 Task: For heading  Tahoma with underline.  font size for heading20,  'Change the font style of data to'Arial.  and font size to 12,  Change the alignment of both headline & data to Align left.  In the sheet   Dynamic Sales book
Action: Mouse moved to (58, 97)
Screenshot: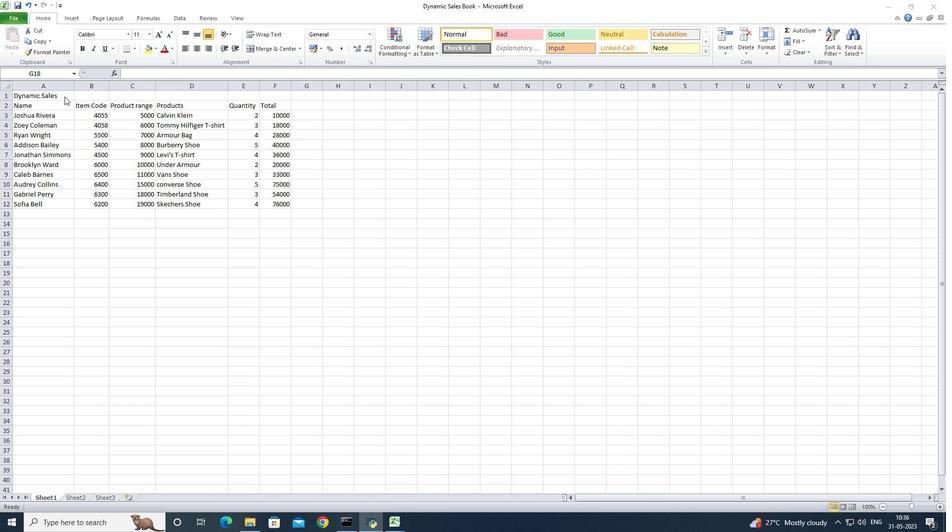
Action: Mouse pressed left at (58, 97)
Screenshot: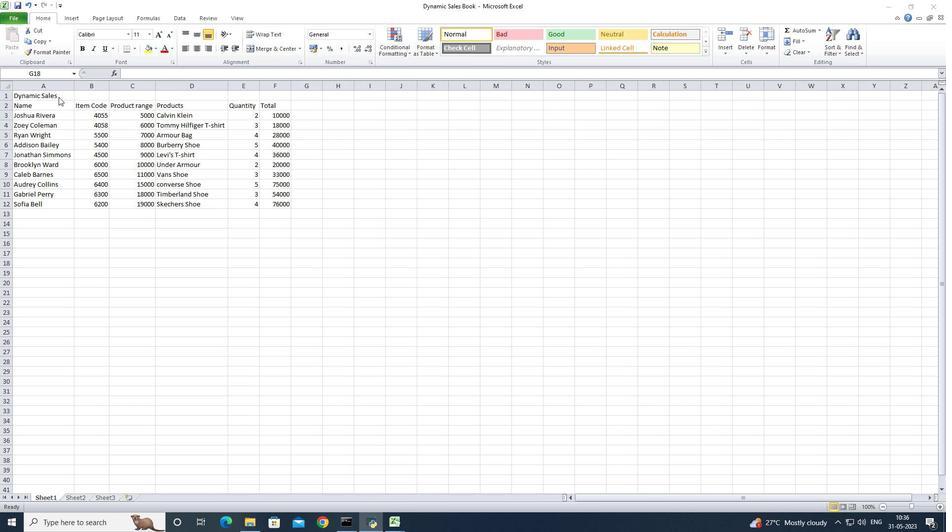 
Action: Mouse pressed left at (58, 97)
Screenshot: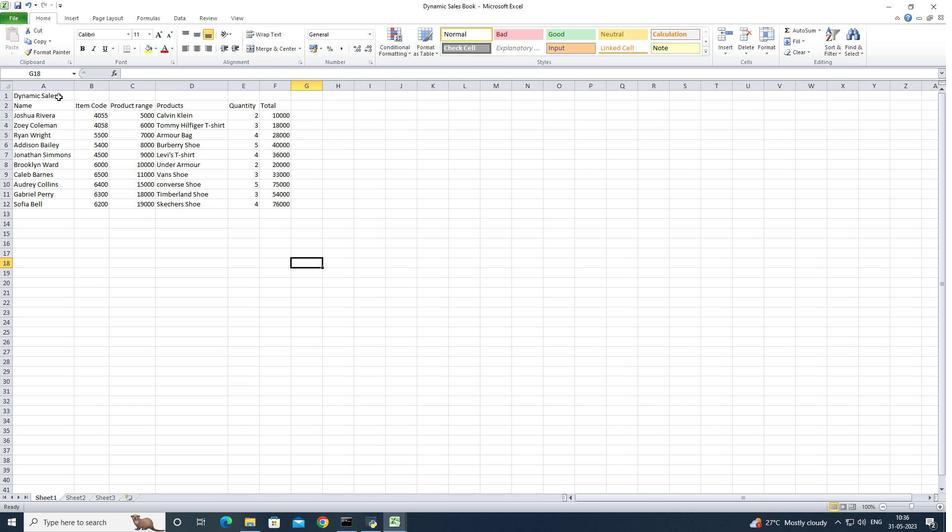 
Action: Mouse moved to (129, 32)
Screenshot: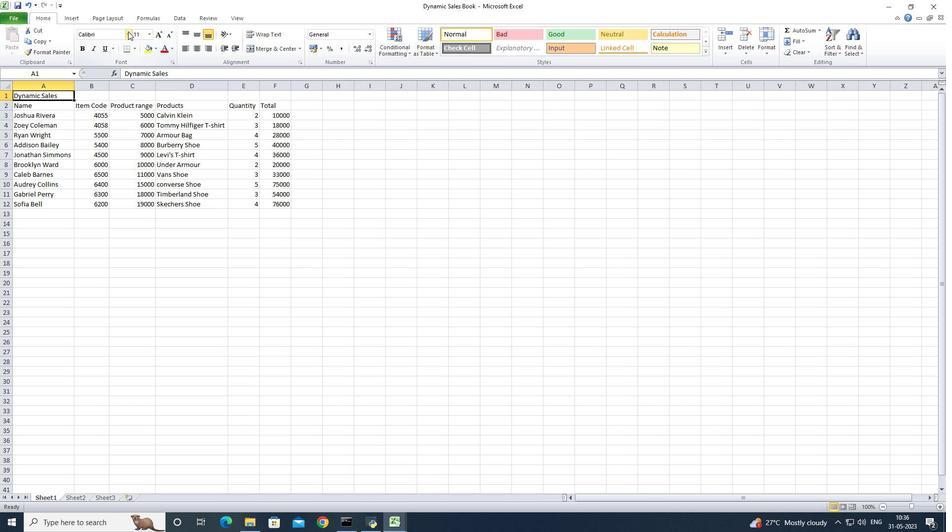 
Action: Mouse pressed left at (129, 32)
Screenshot: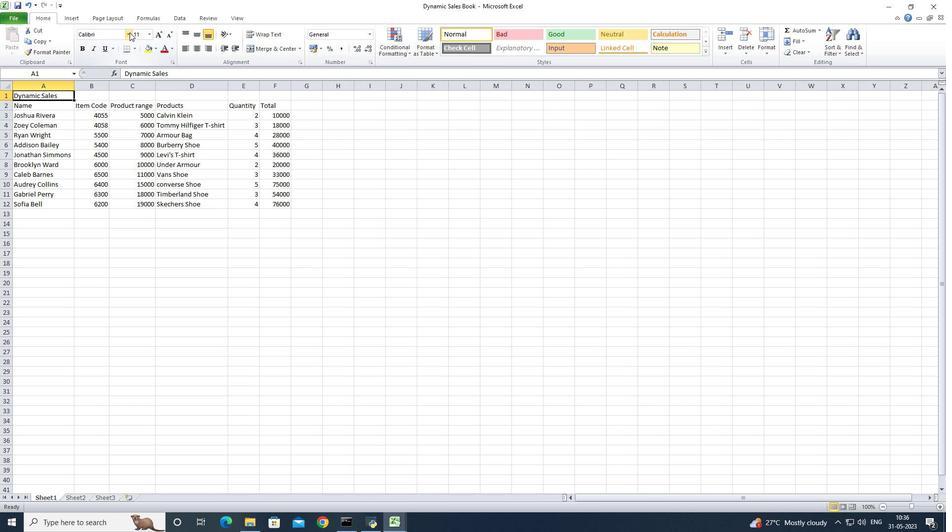 
Action: Mouse moved to (121, 132)
Screenshot: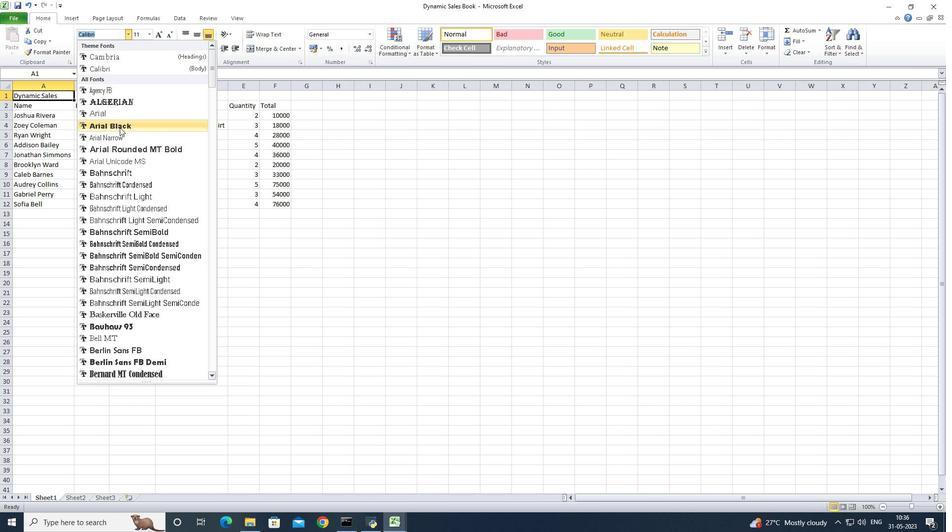 
Action: Mouse scrolled (121, 132) with delta (0, 0)
Screenshot: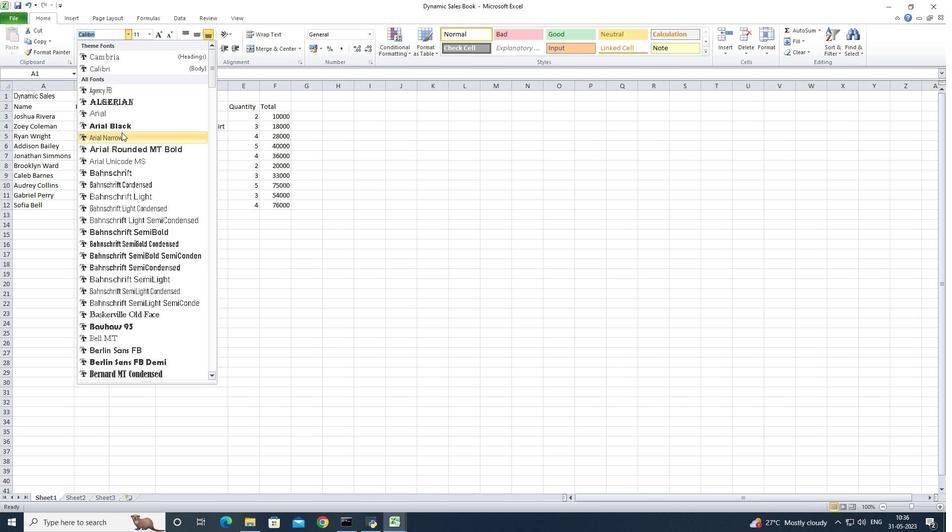 
Action: Mouse scrolled (121, 132) with delta (0, 0)
Screenshot: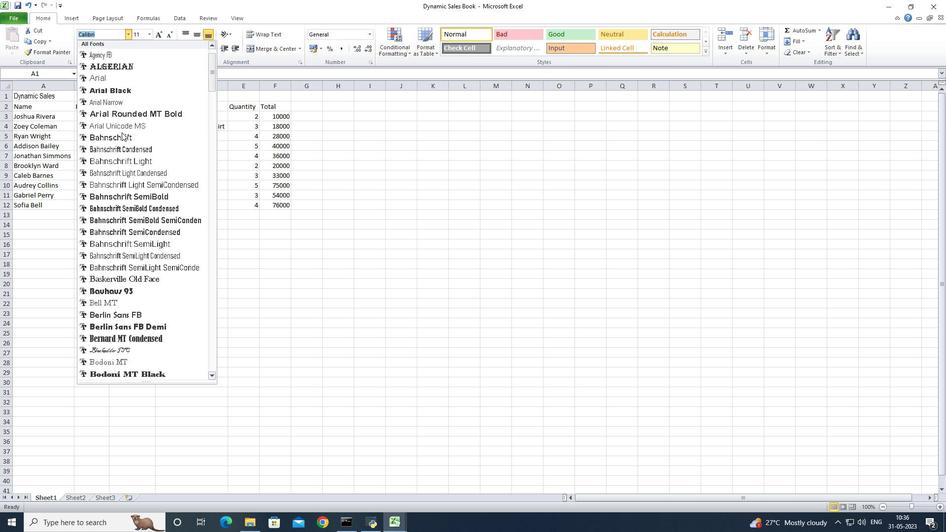 
Action: Mouse scrolled (121, 132) with delta (0, 0)
Screenshot: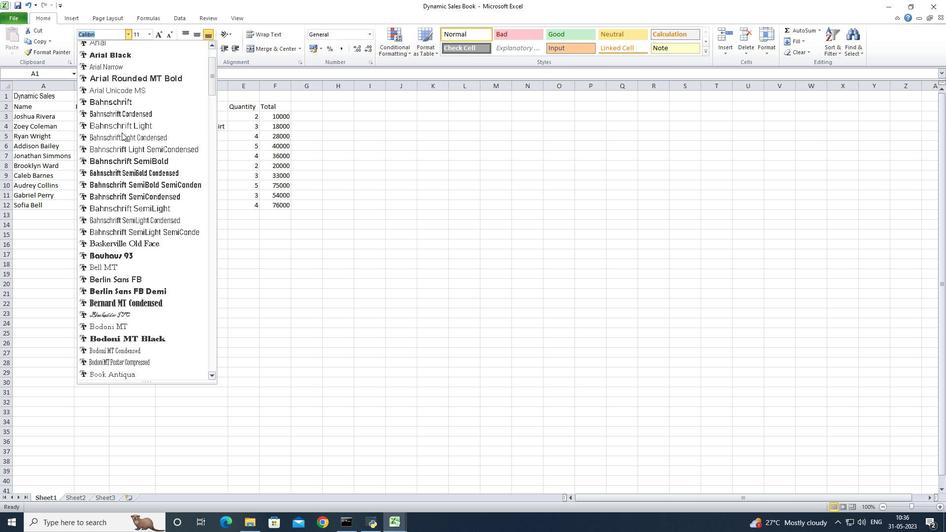 
Action: Mouse scrolled (121, 132) with delta (0, 0)
Screenshot: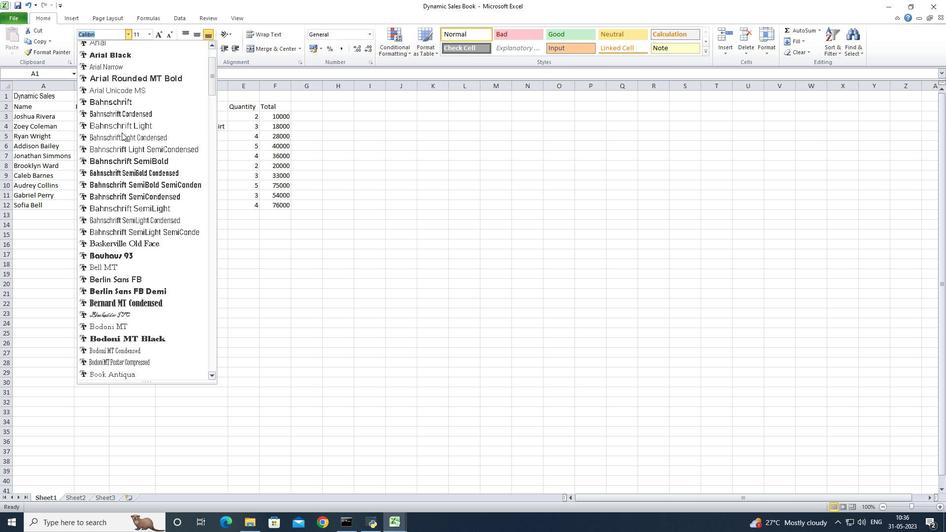 
Action: Mouse scrolled (121, 132) with delta (0, 0)
Screenshot: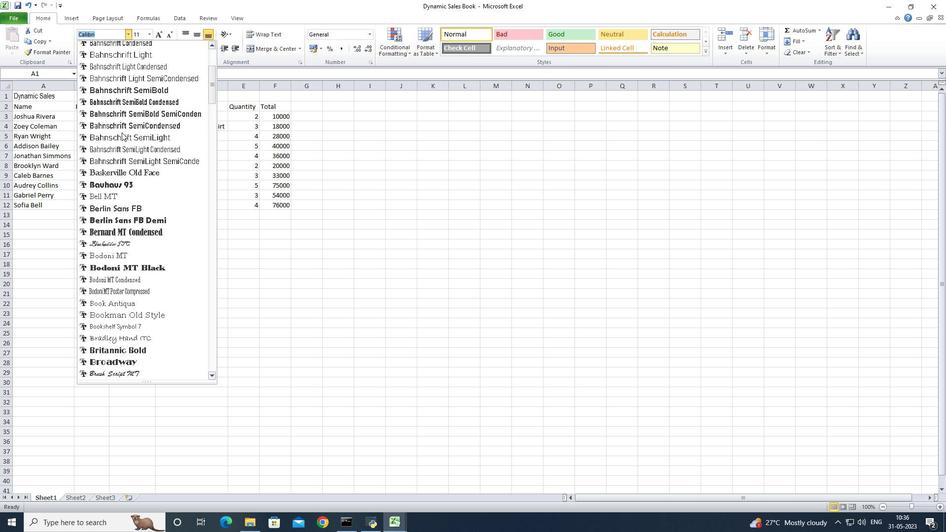 
Action: Mouse scrolled (121, 132) with delta (0, 0)
Screenshot: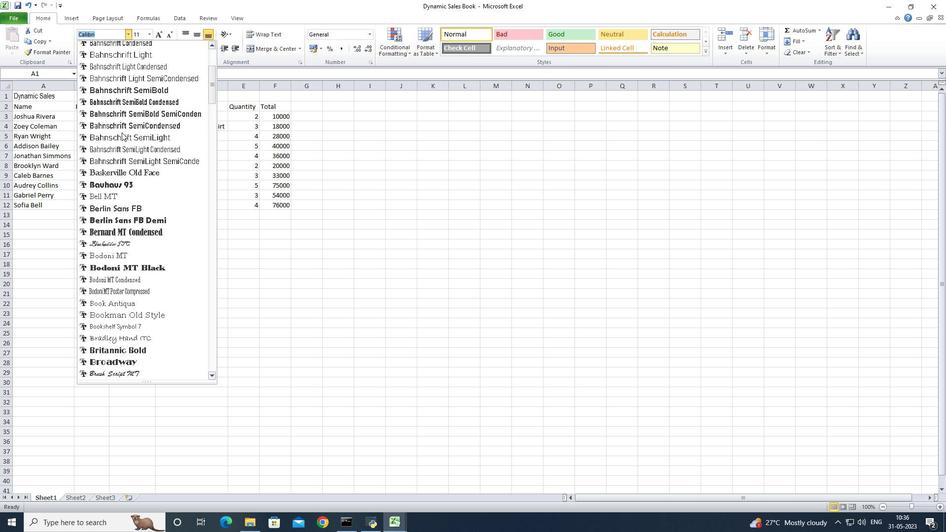 
Action: Mouse scrolled (121, 132) with delta (0, 0)
Screenshot: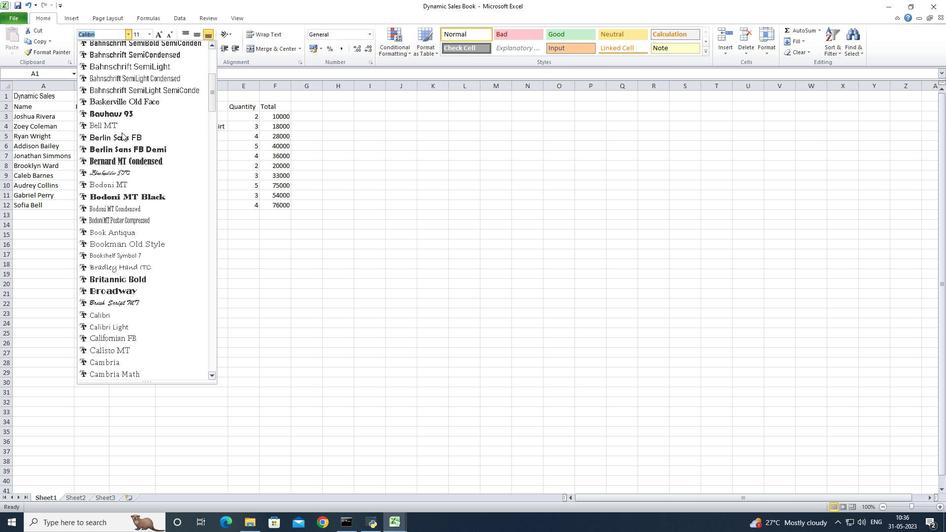 
Action: Mouse scrolled (121, 132) with delta (0, 0)
Screenshot: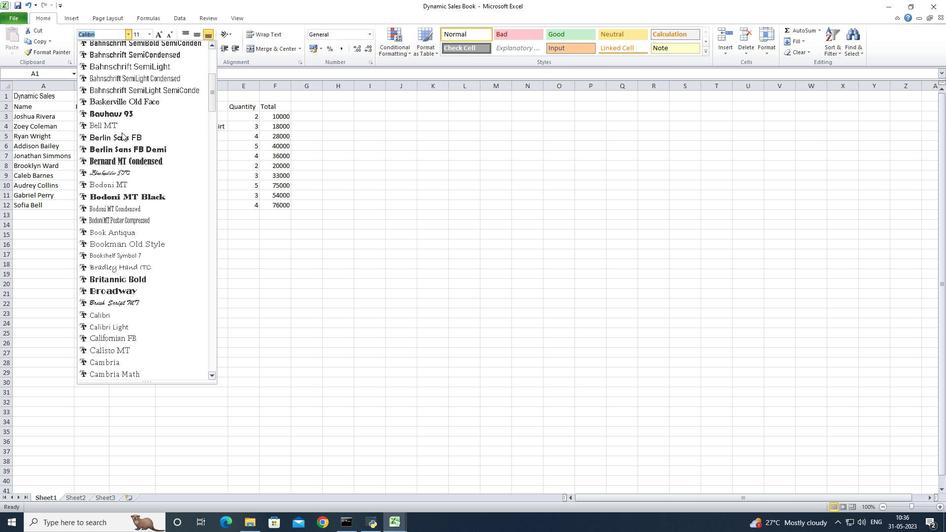
Action: Mouse moved to (122, 133)
Screenshot: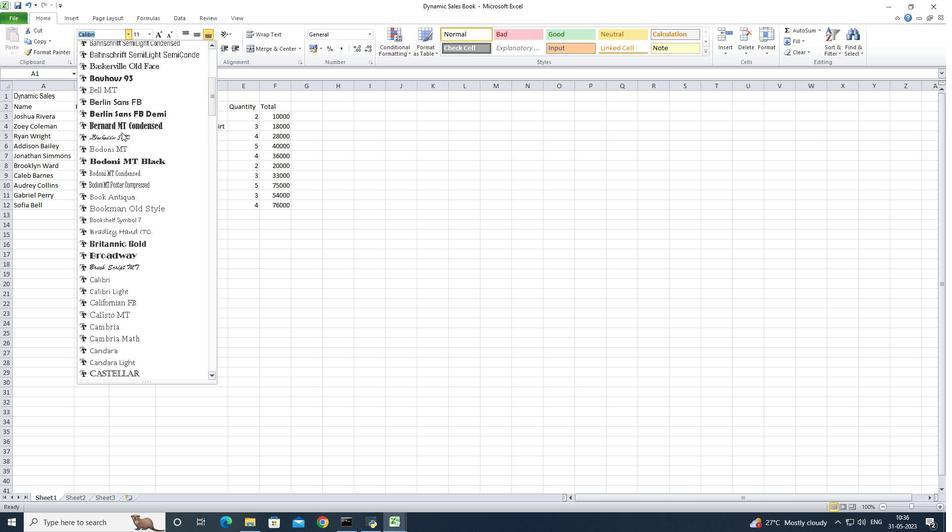 
Action: Mouse scrolled (122, 133) with delta (0, 0)
Screenshot: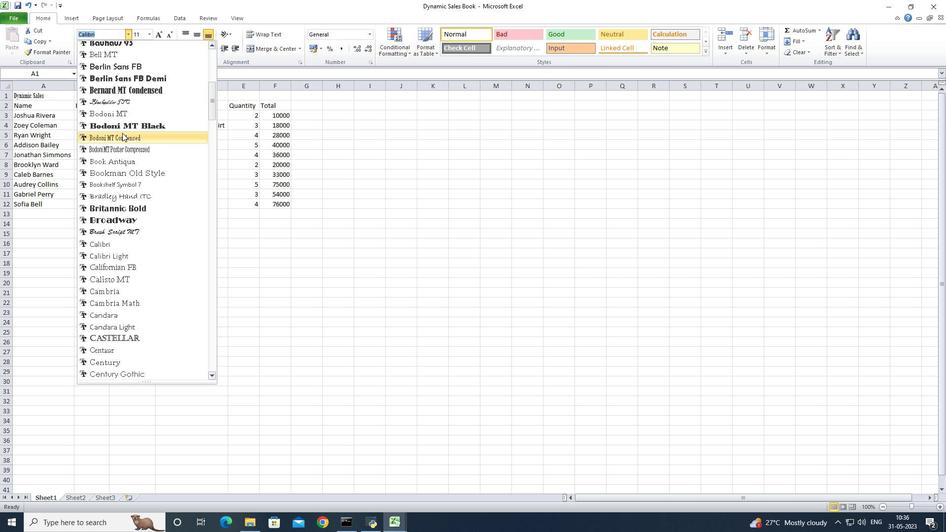 
Action: Mouse scrolled (122, 132) with delta (0, 0)
Screenshot: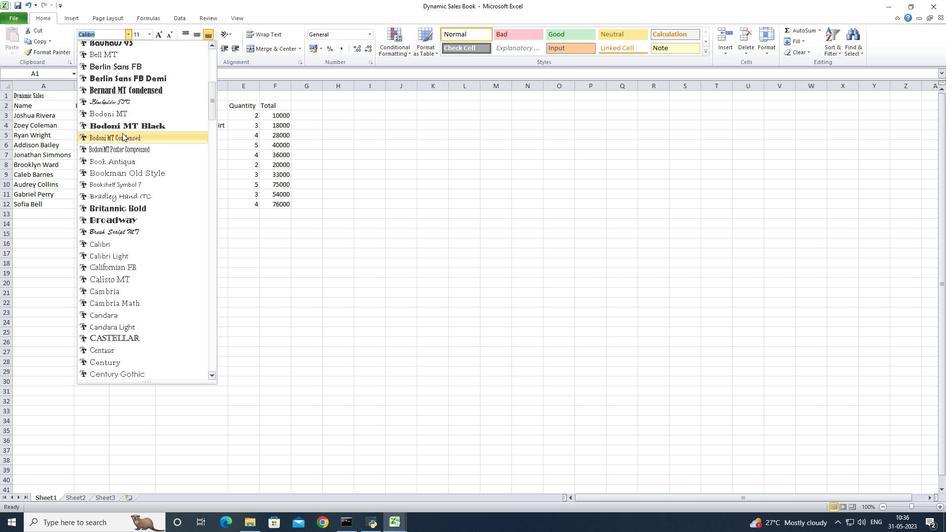 
Action: Mouse scrolled (122, 132) with delta (0, 0)
Screenshot: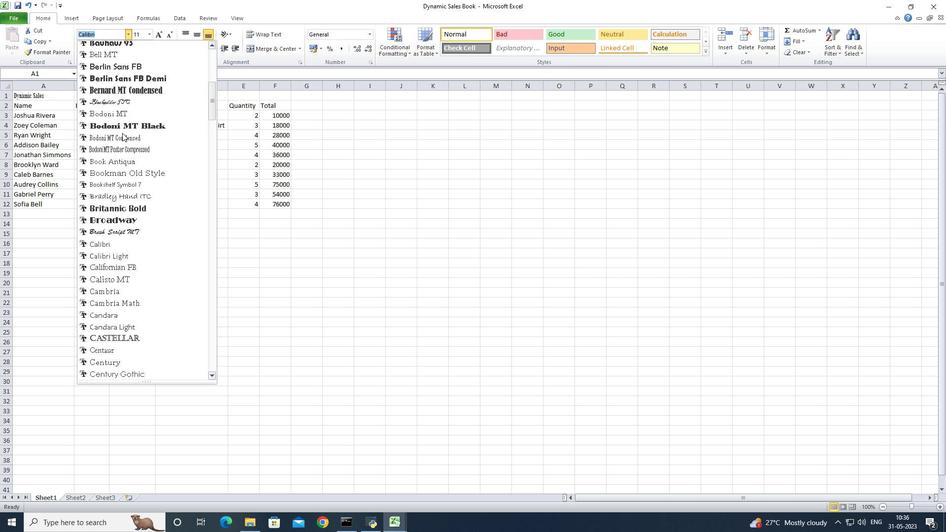 
Action: Mouse scrolled (122, 132) with delta (0, 0)
Screenshot: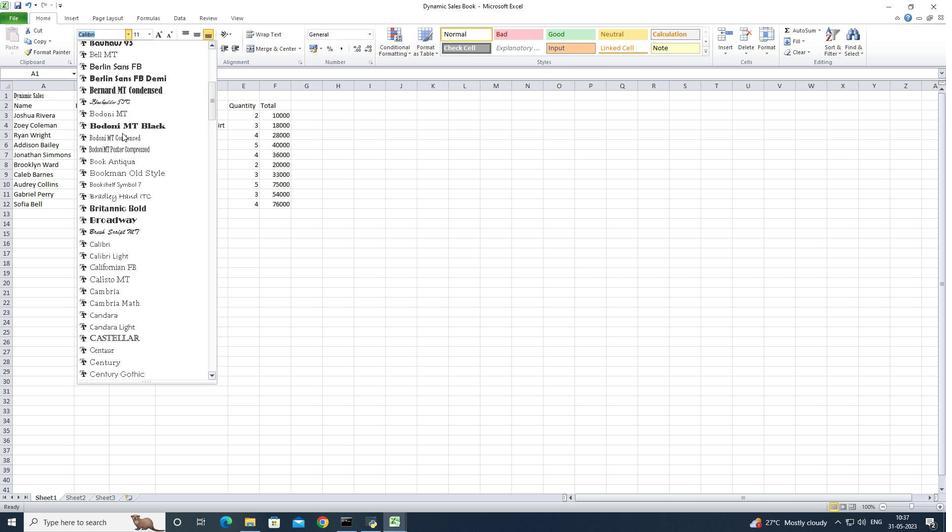 
Action: Mouse scrolled (122, 132) with delta (0, 0)
Screenshot: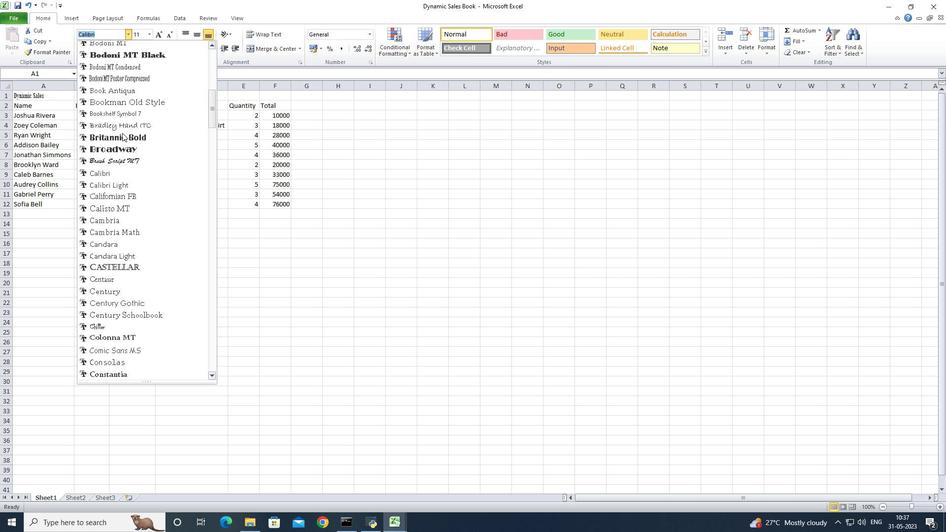
Action: Mouse scrolled (122, 132) with delta (0, 0)
Screenshot: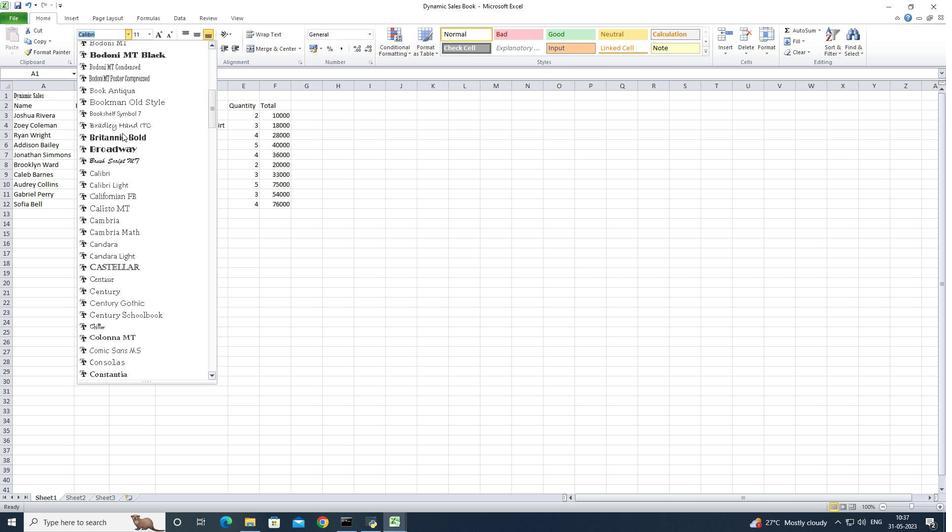 
Action: Mouse scrolled (122, 132) with delta (0, 0)
Screenshot: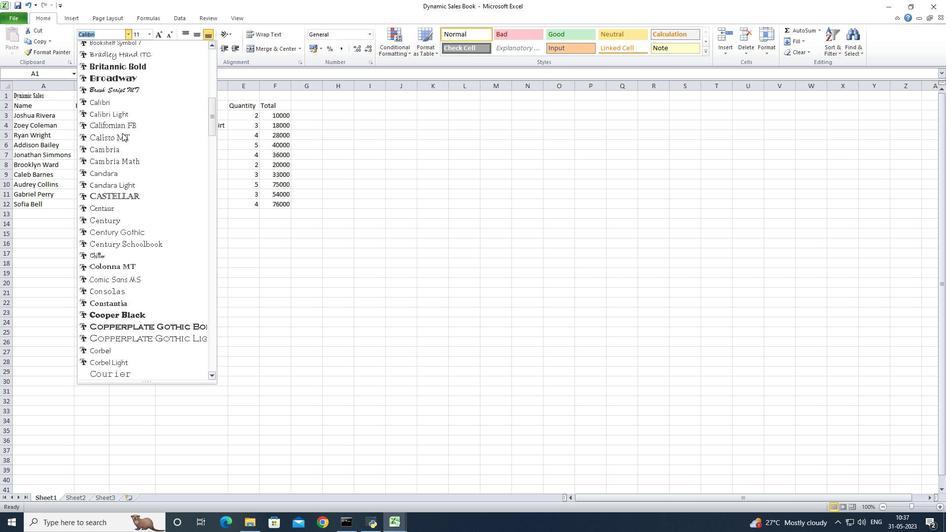 
Action: Mouse scrolled (122, 132) with delta (0, 0)
Screenshot: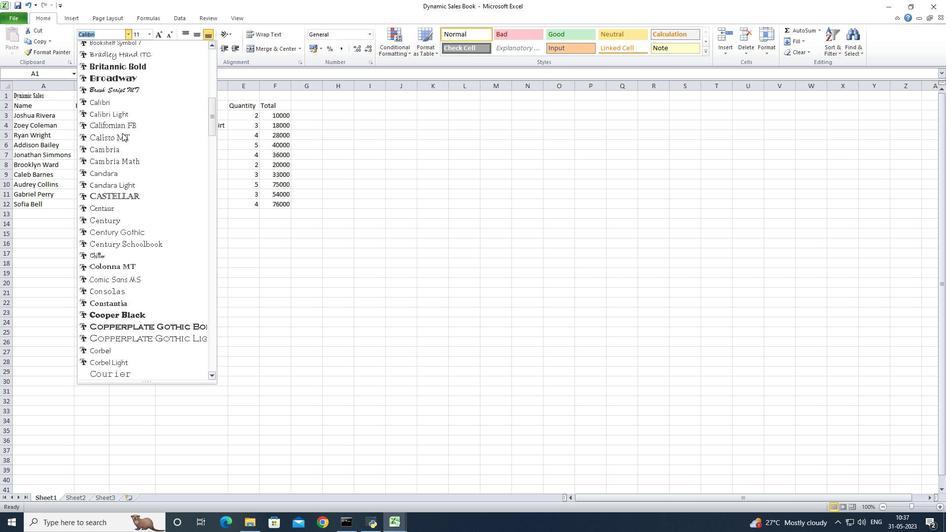 
Action: Mouse scrolled (122, 132) with delta (0, 0)
Screenshot: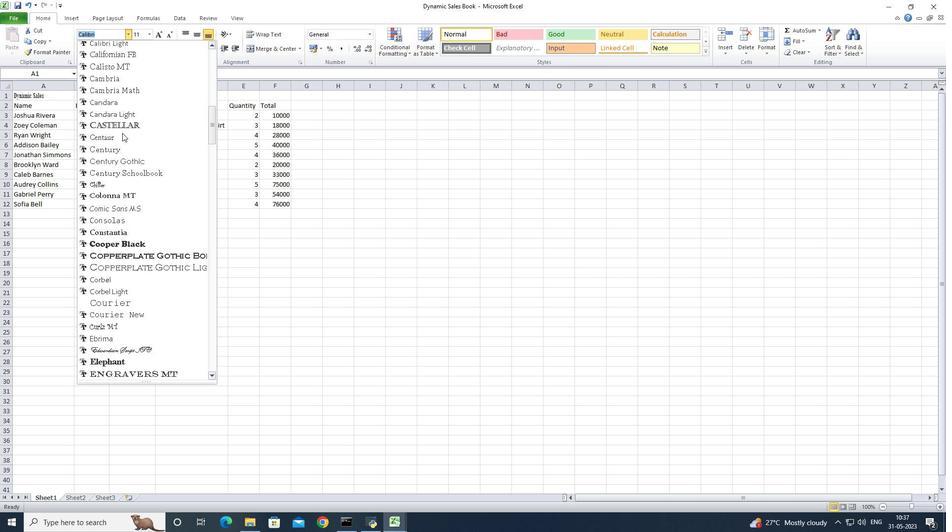 
Action: Mouse scrolled (122, 132) with delta (0, 0)
Screenshot: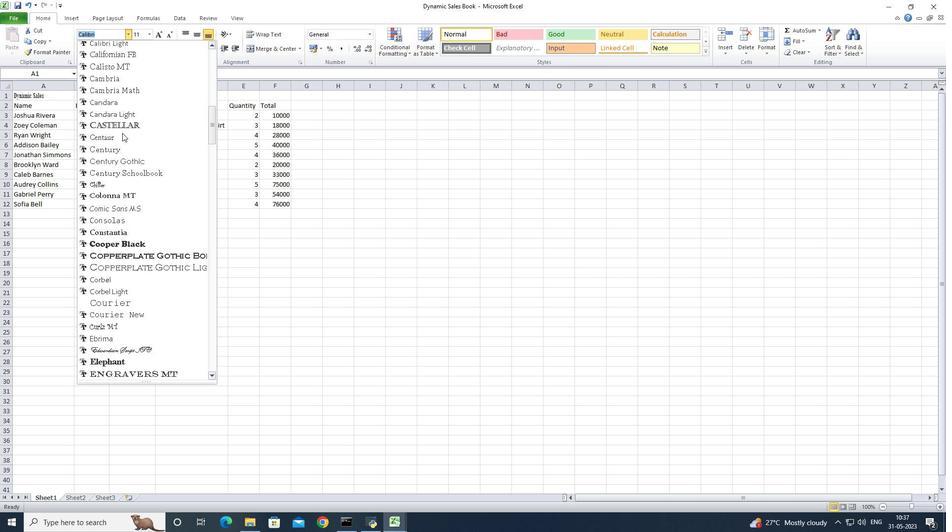 
Action: Mouse scrolled (122, 132) with delta (0, 0)
Screenshot: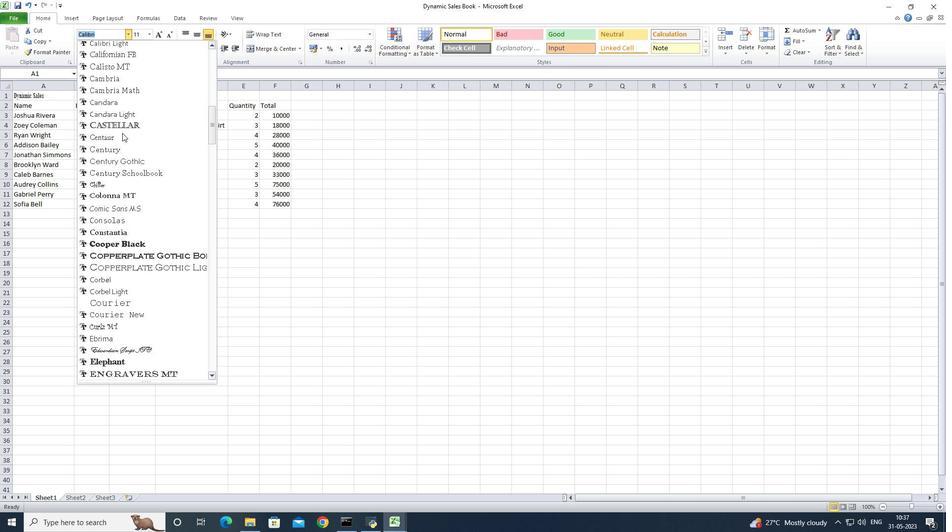 
Action: Mouse scrolled (122, 132) with delta (0, 0)
Screenshot: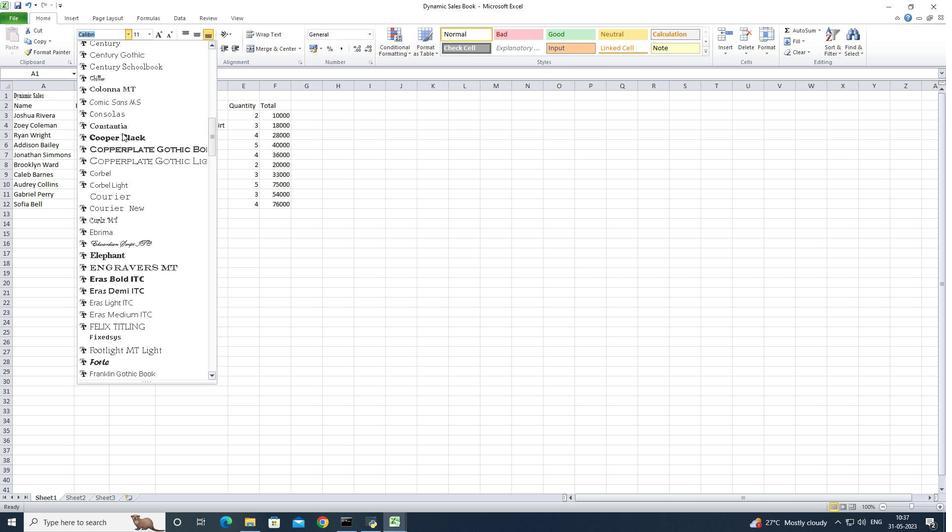 
Action: Mouse scrolled (122, 132) with delta (0, 0)
Screenshot: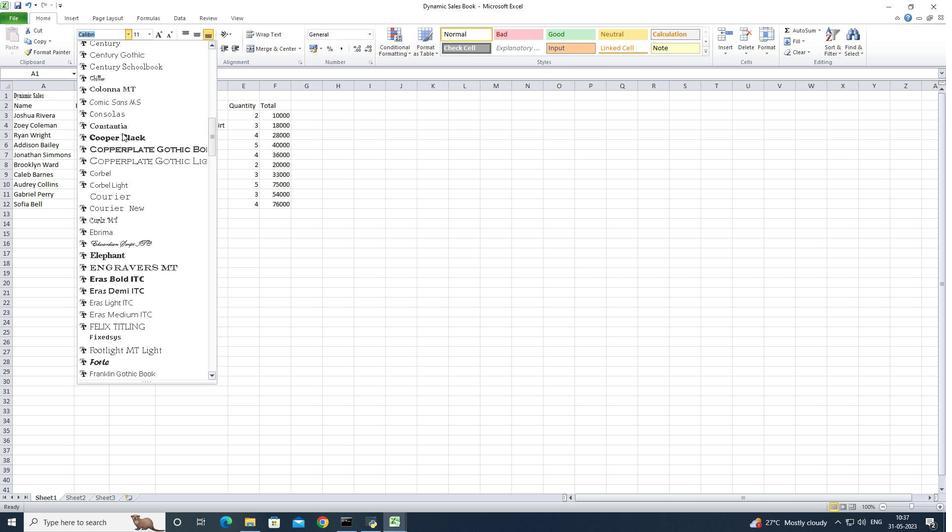 
Action: Mouse scrolled (122, 132) with delta (0, 0)
Screenshot: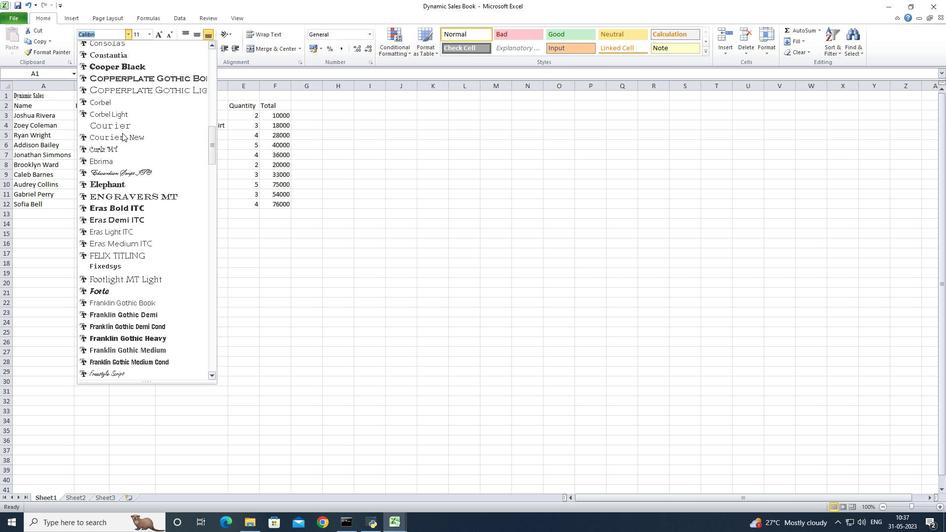 
Action: Mouse scrolled (122, 132) with delta (0, 0)
Screenshot: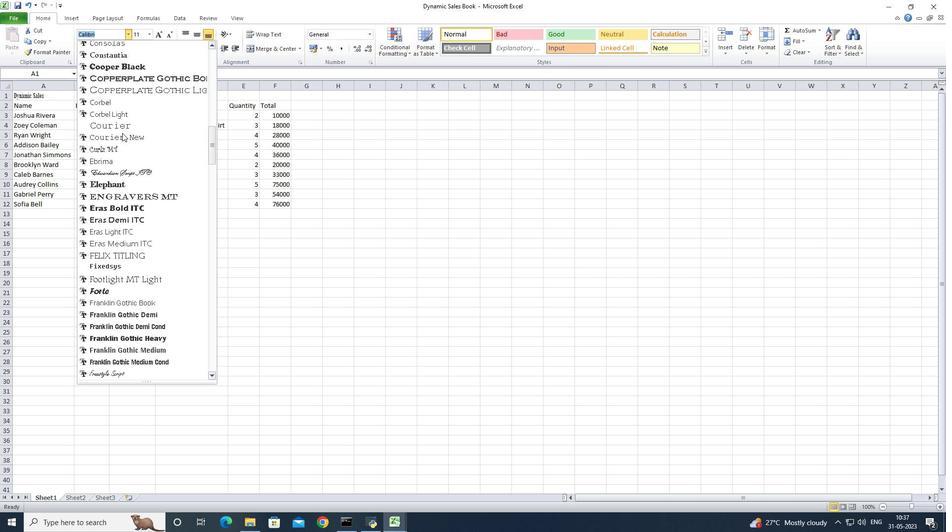 
Action: Mouse scrolled (122, 132) with delta (0, 0)
Screenshot: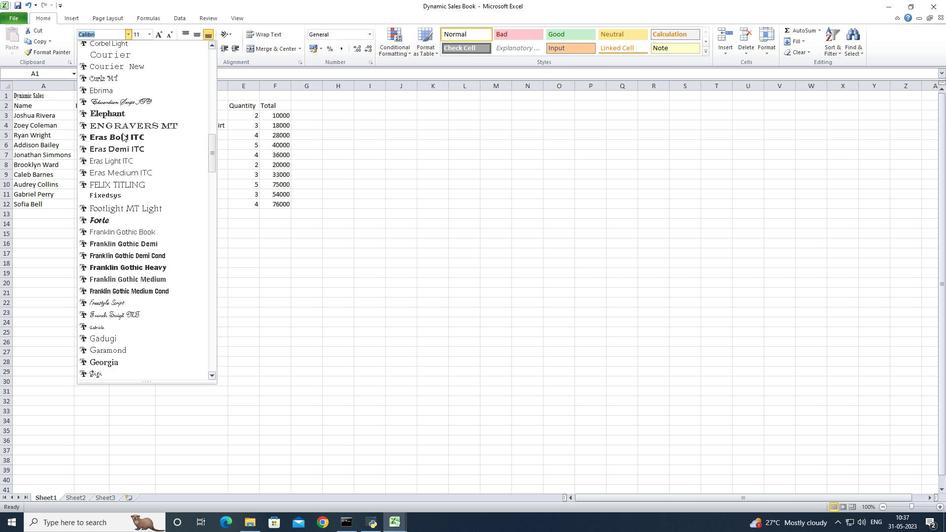 
Action: Mouse scrolled (122, 132) with delta (0, 0)
Screenshot: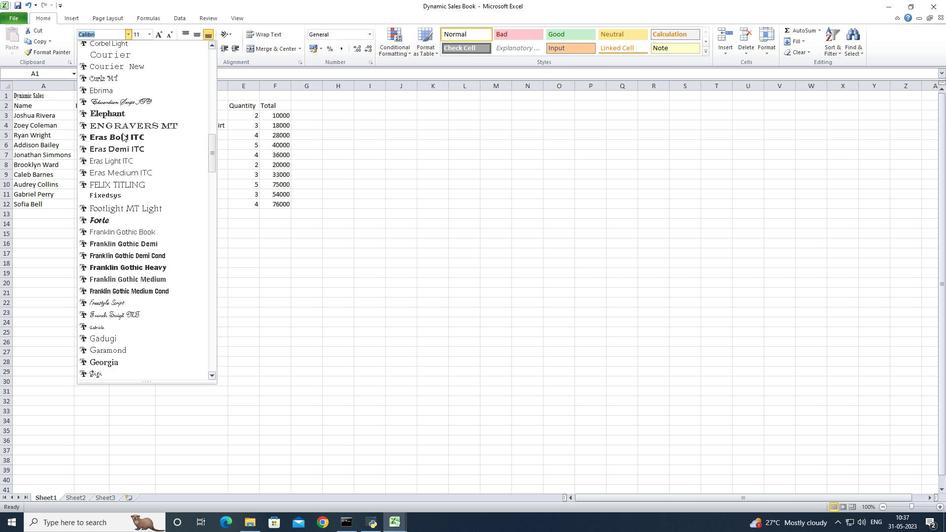 
Action: Mouse scrolled (122, 132) with delta (0, 0)
Screenshot: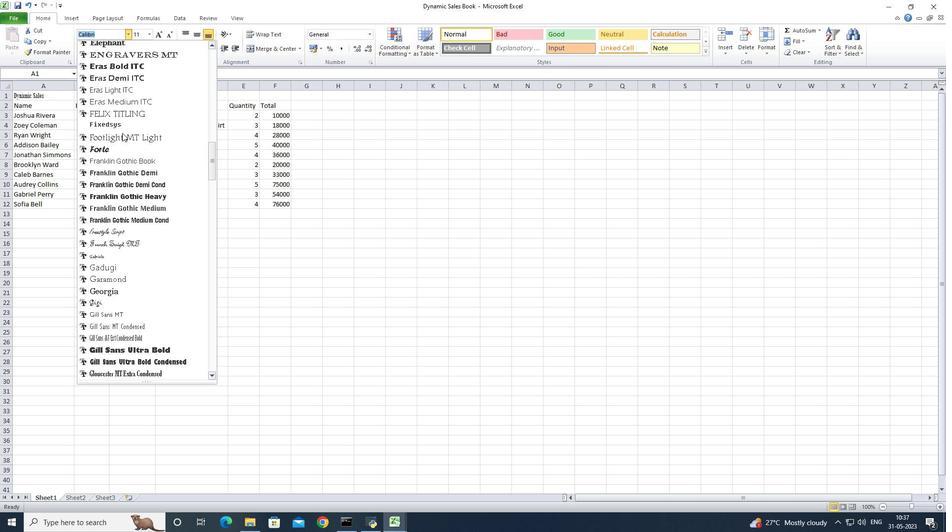 
Action: Mouse scrolled (122, 132) with delta (0, 0)
Screenshot: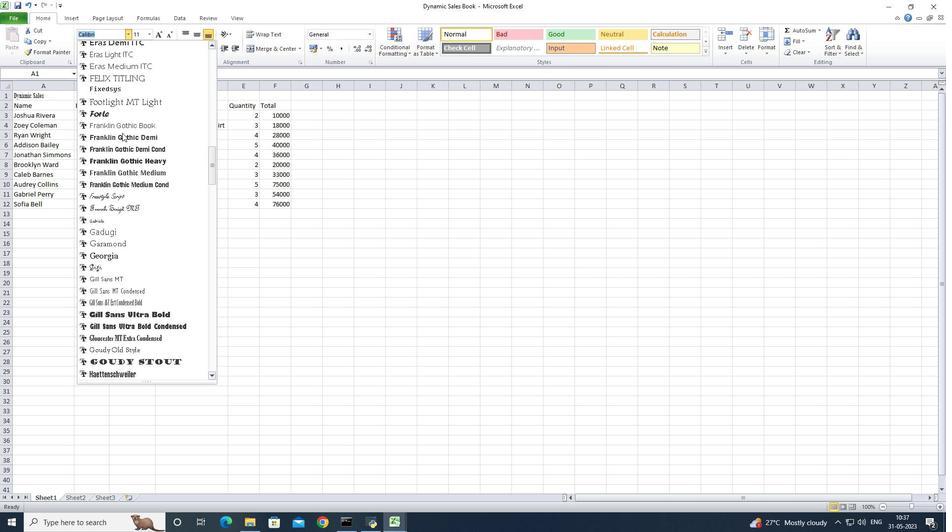 
Action: Mouse scrolled (122, 132) with delta (0, 0)
Screenshot: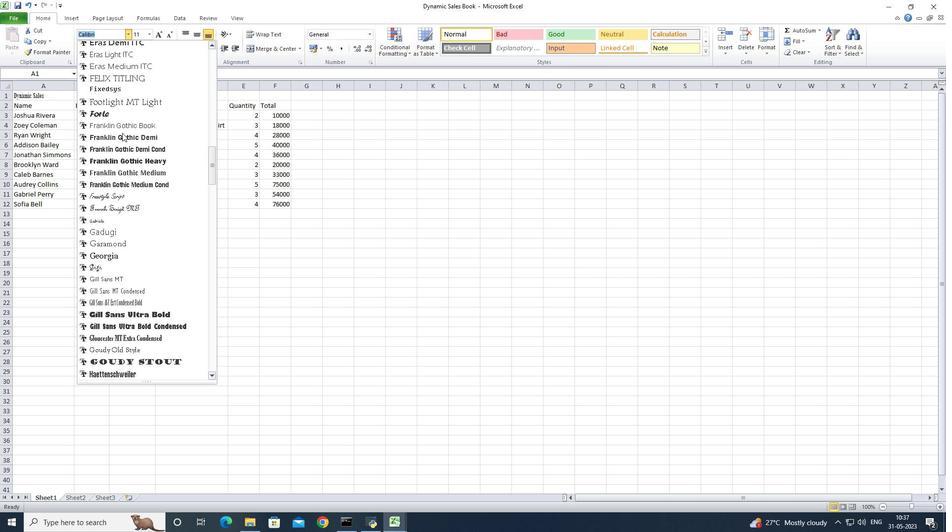 
Action: Mouse scrolled (122, 132) with delta (0, 0)
Screenshot: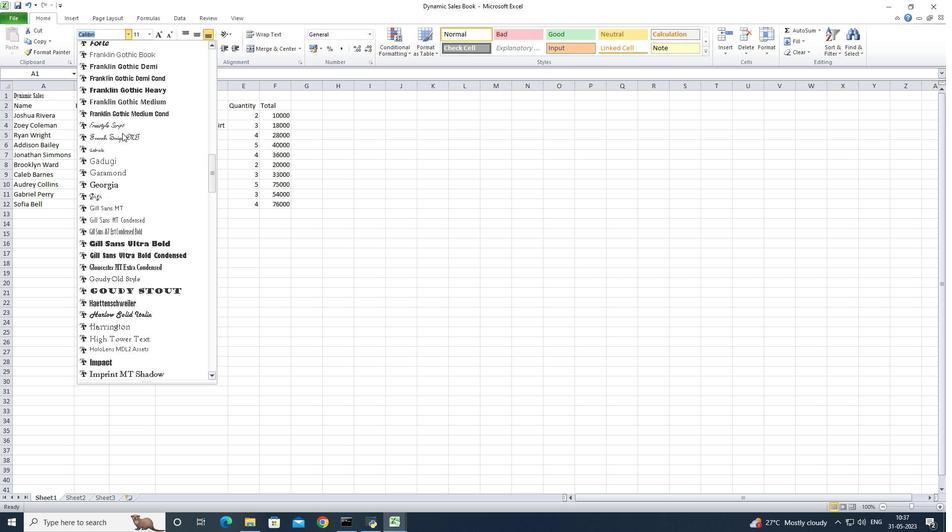 
Action: Mouse scrolled (122, 132) with delta (0, 0)
Screenshot: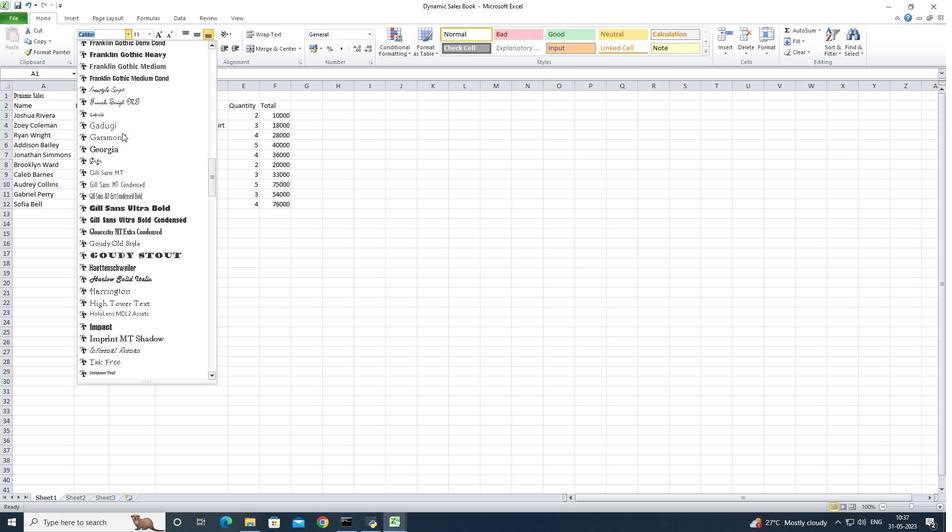 
Action: Mouse scrolled (122, 132) with delta (0, 0)
Screenshot: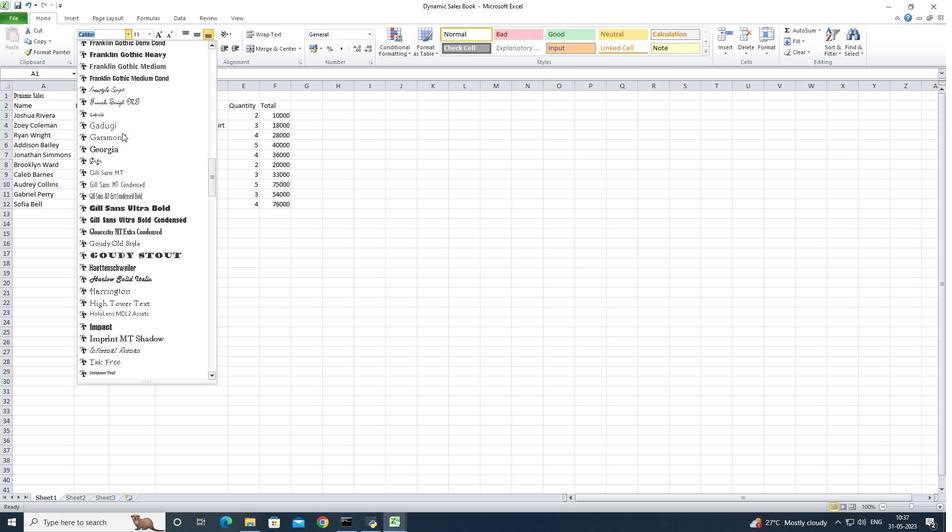
Action: Mouse scrolled (122, 132) with delta (0, 0)
Screenshot: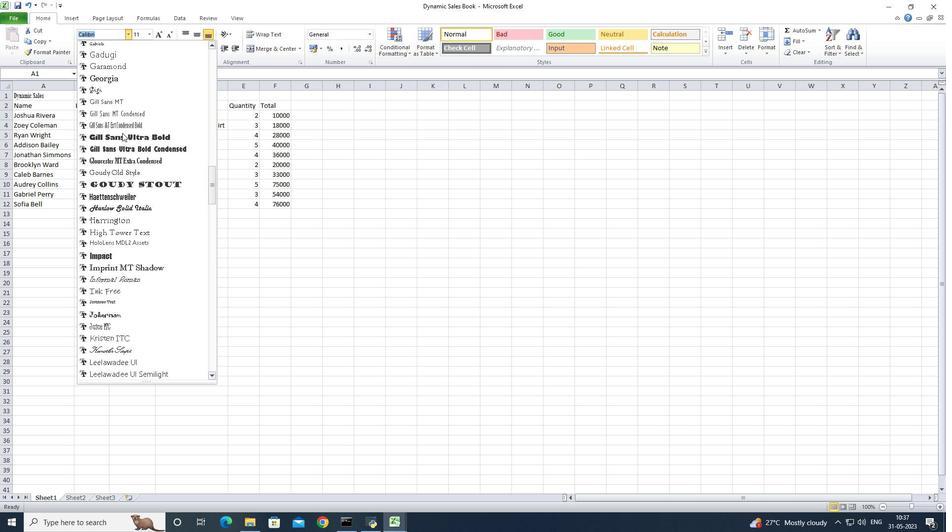 
Action: Mouse scrolled (122, 132) with delta (0, 0)
Screenshot: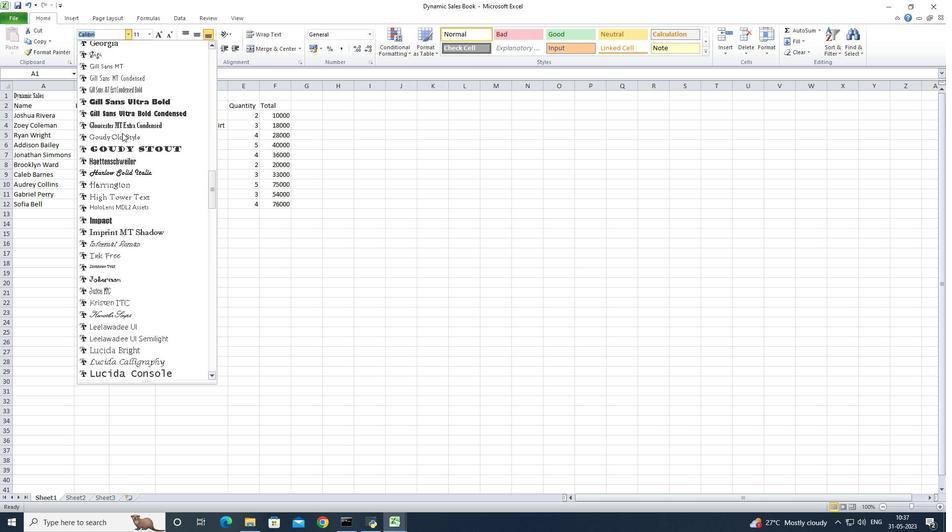 
Action: Mouse scrolled (122, 132) with delta (0, 0)
Screenshot: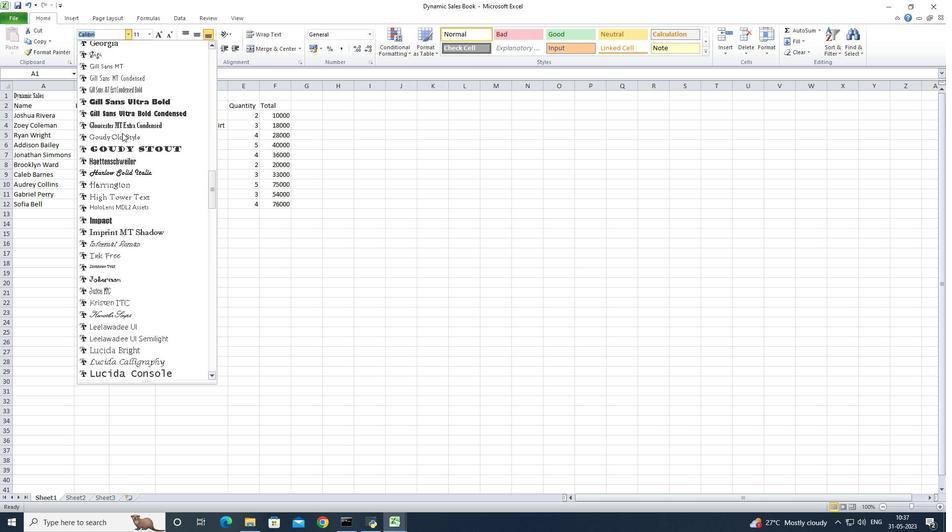 
Action: Mouse scrolled (122, 132) with delta (0, 0)
Screenshot: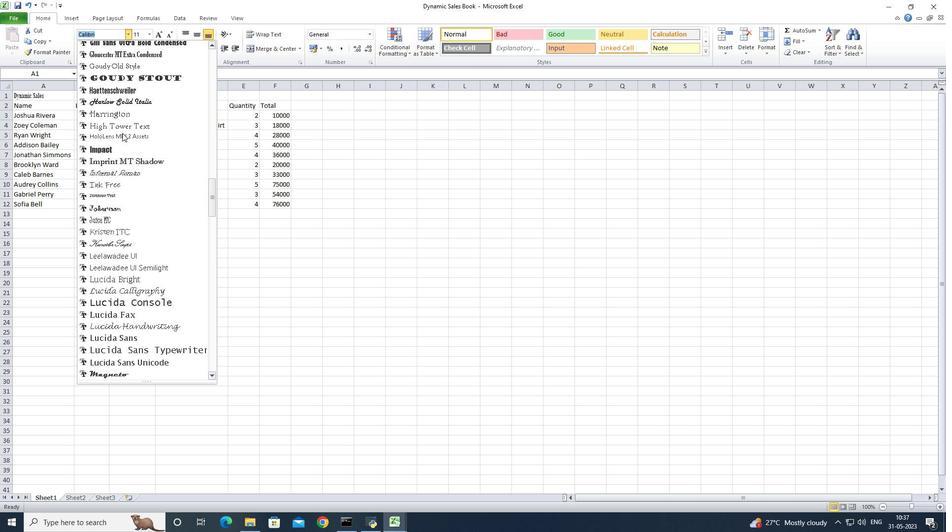 
Action: Mouse scrolled (122, 132) with delta (0, 0)
Screenshot: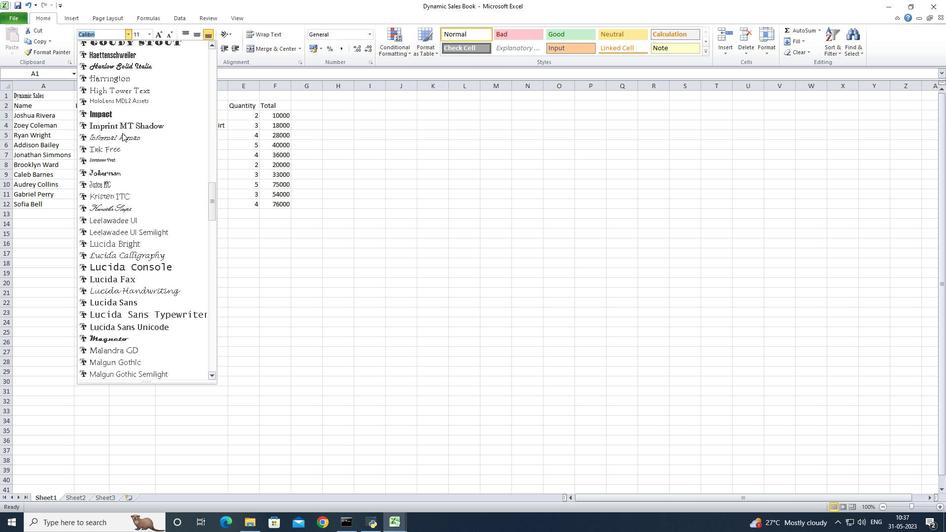 
Action: Mouse scrolled (122, 132) with delta (0, 0)
Screenshot: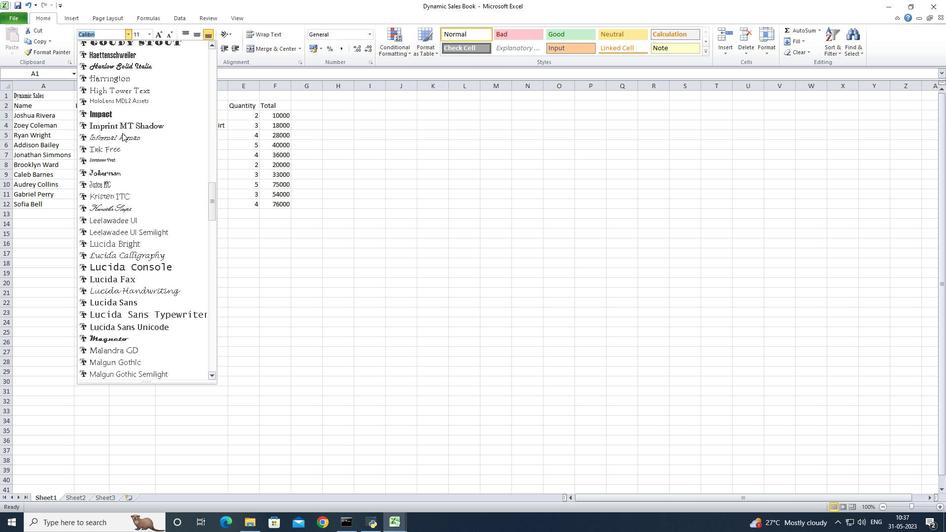 
Action: Mouse scrolled (122, 132) with delta (0, 0)
Screenshot: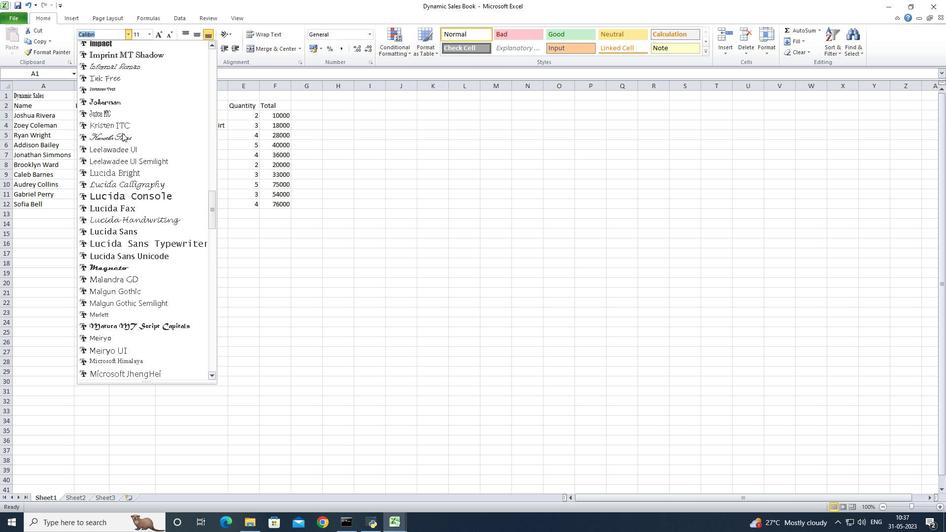
Action: Mouse scrolled (122, 132) with delta (0, 0)
Screenshot: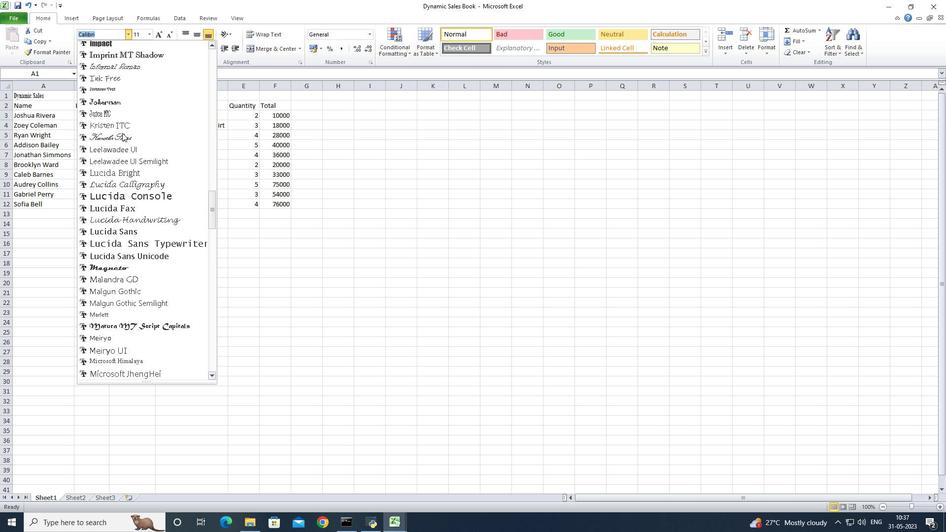 
Action: Mouse scrolled (122, 132) with delta (0, 0)
Screenshot: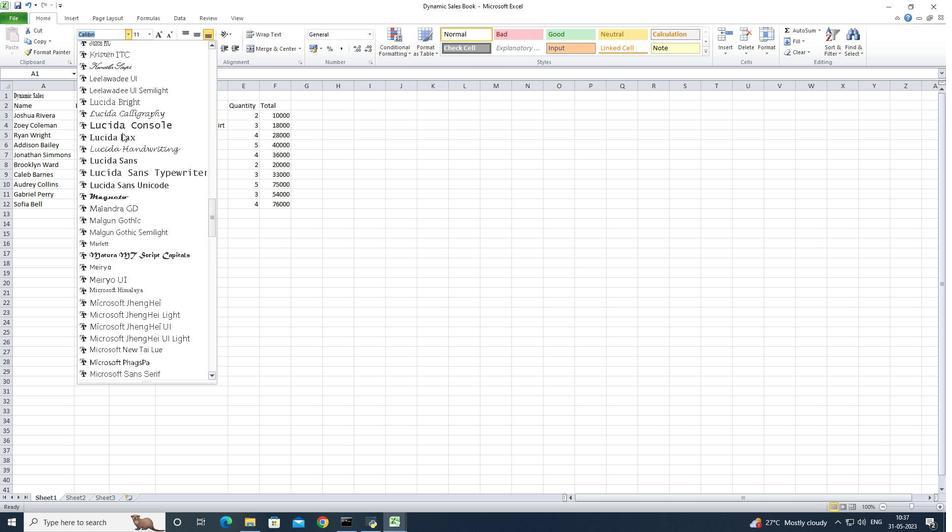 
Action: Mouse scrolled (122, 132) with delta (0, 0)
Screenshot: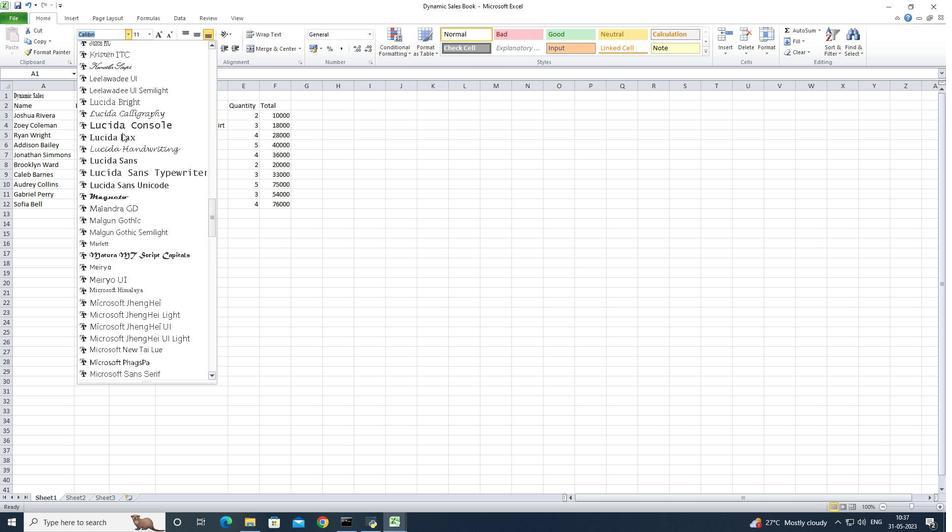 
Action: Mouse scrolled (122, 132) with delta (0, 0)
Screenshot: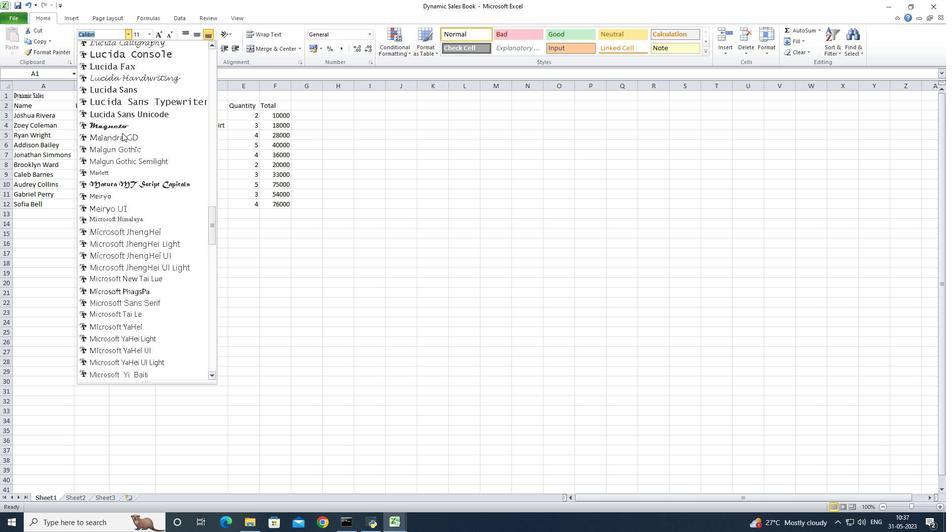 
Action: Mouse scrolled (122, 132) with delta (0, 0)
Screenshot: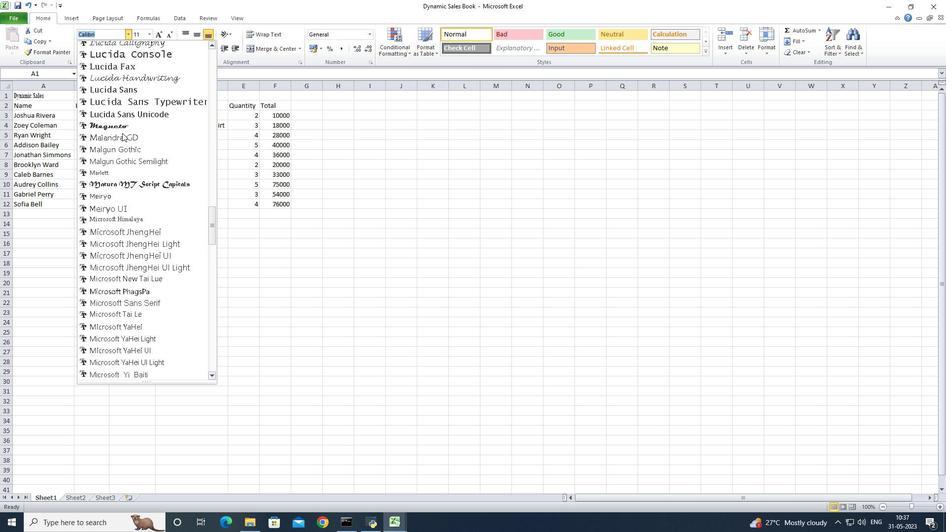 
Action: Mouse scrolled (122, 132) with delta (0, 0)
Screenshot: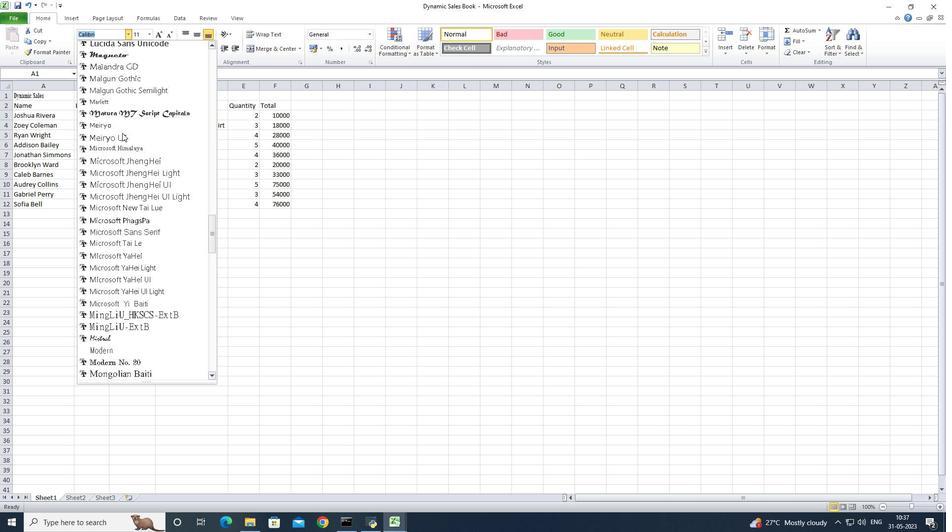
Action: Mouse scrolled (122, 132) with delta (0, 0)
Screenshot: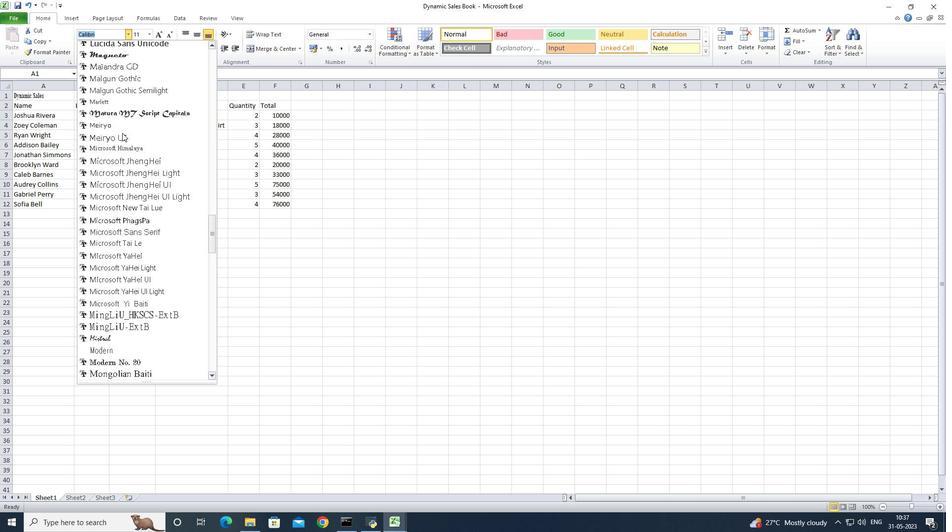 
Action: Mouse scrolled (122, 132) with delta (0, 0)
Screenshot: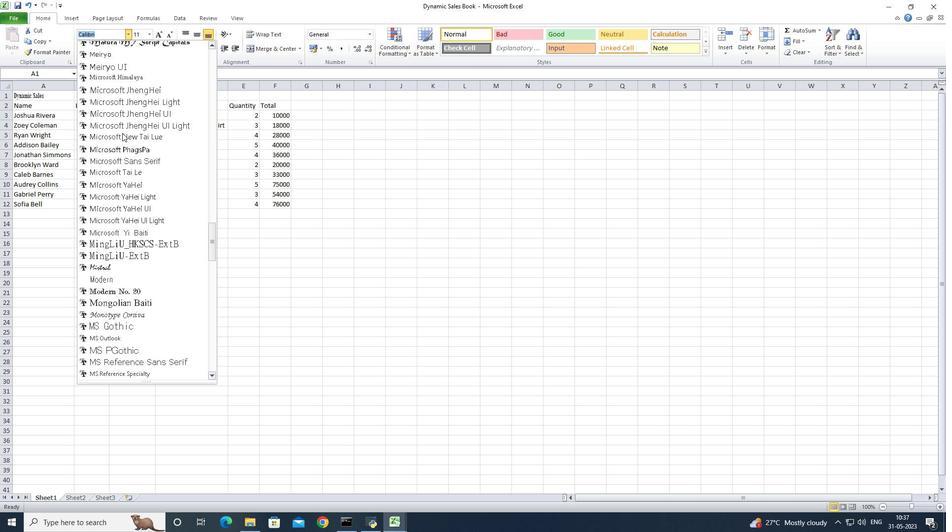 
Action: Mouse scrolled (122, 132) with delta (0, 0)
Screenshot: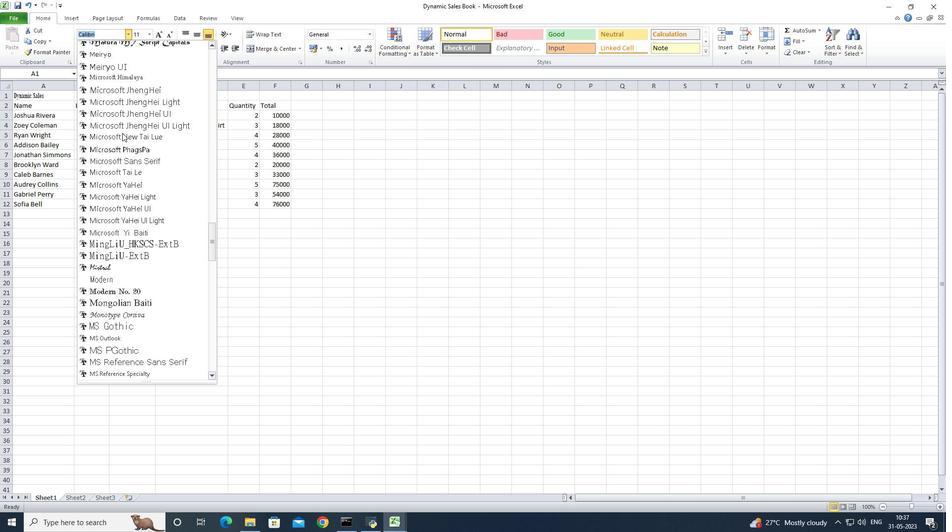 
Action: Mouse scrolled (122, 132) with delta (0, 0)
Screenshot: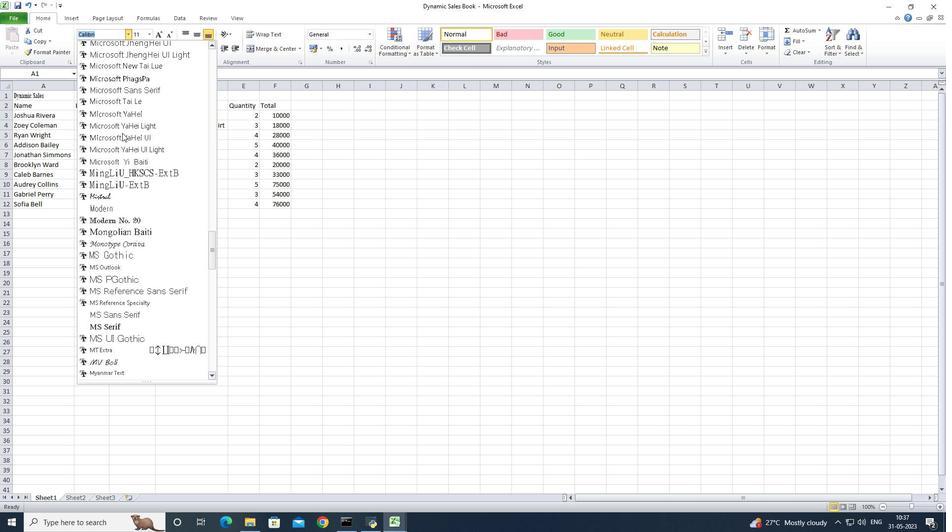 
Action: Mouse scrolled (122, 132) with delta (0, 0)
Screenshot: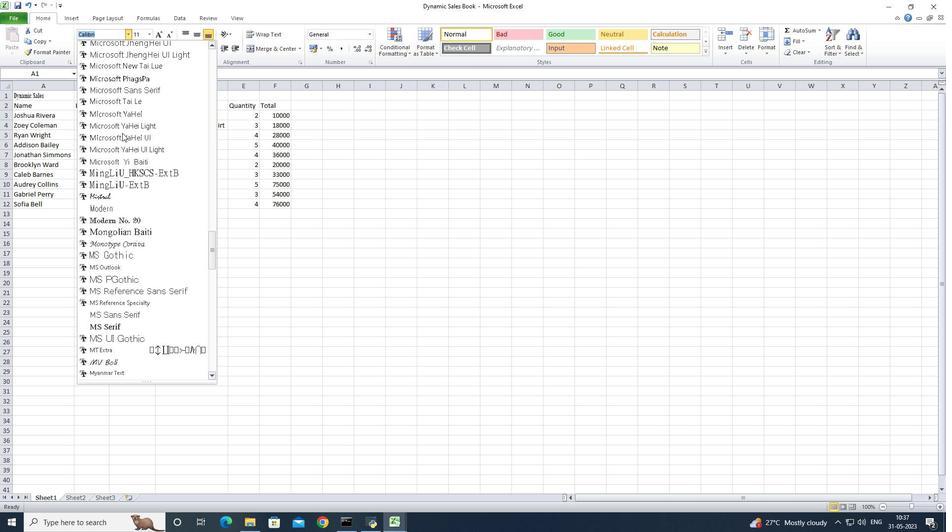 
Action: Mouse scrolled (122, 132) with delta (0, 0)
Screenshot: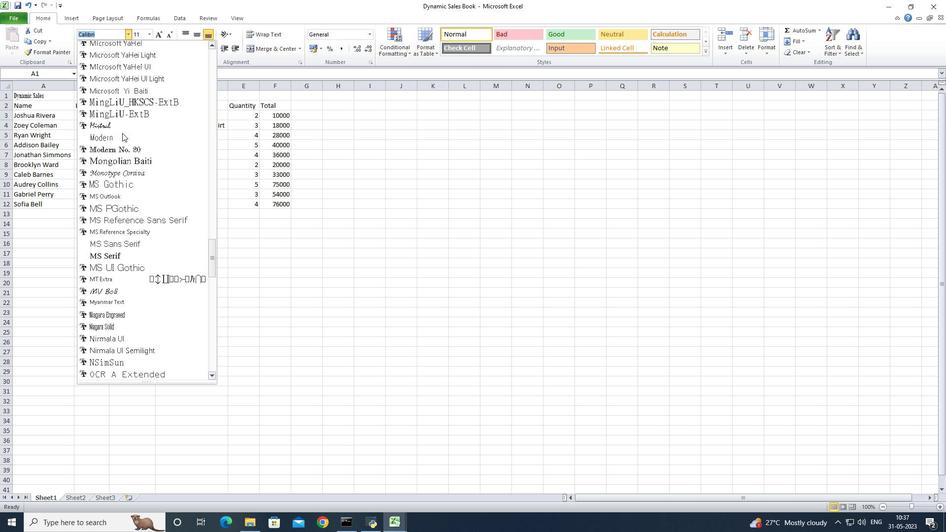 
Action: Mouse scrolled (122, 132) with delta (0, 0)
Screenshot: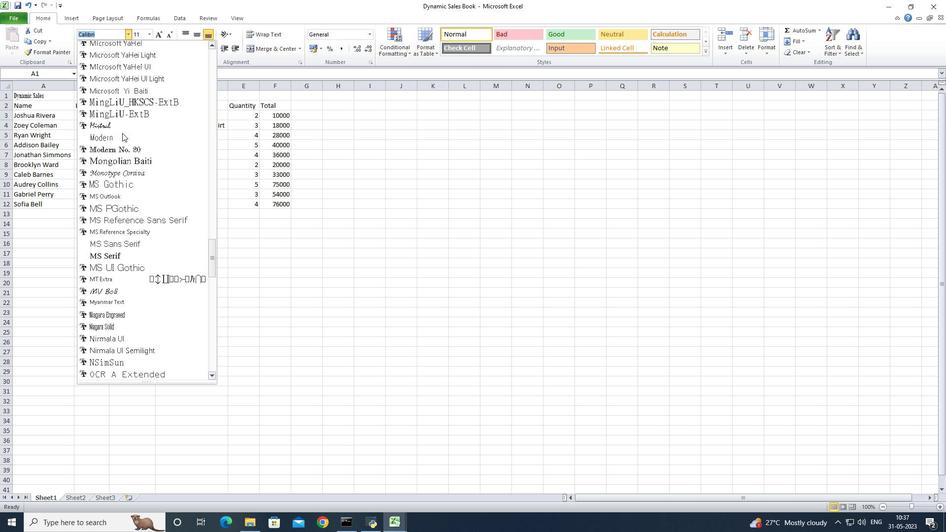 
Action: Mouse scrolled (122, 132) with delta (0, 0)
Screenshot: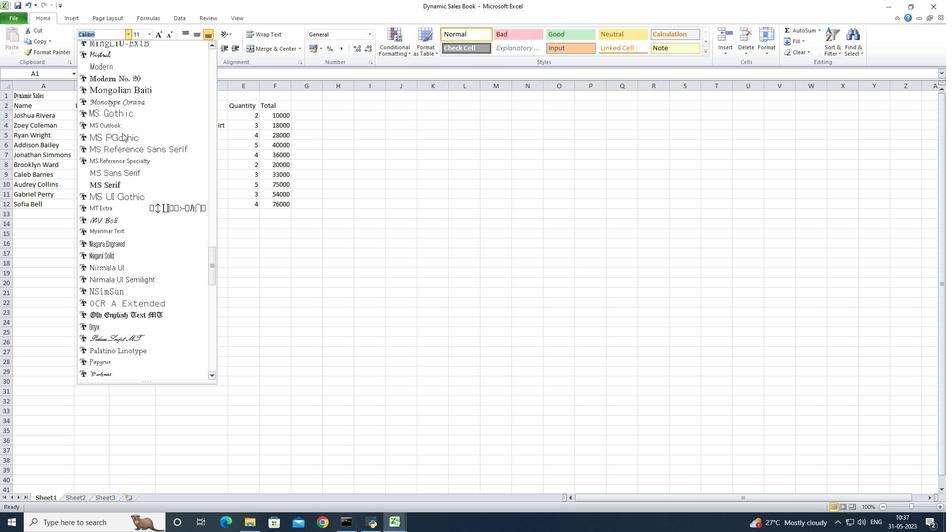 
Action: Mouse scrolled (122, 132) with delta (0, 0)
Screenshot: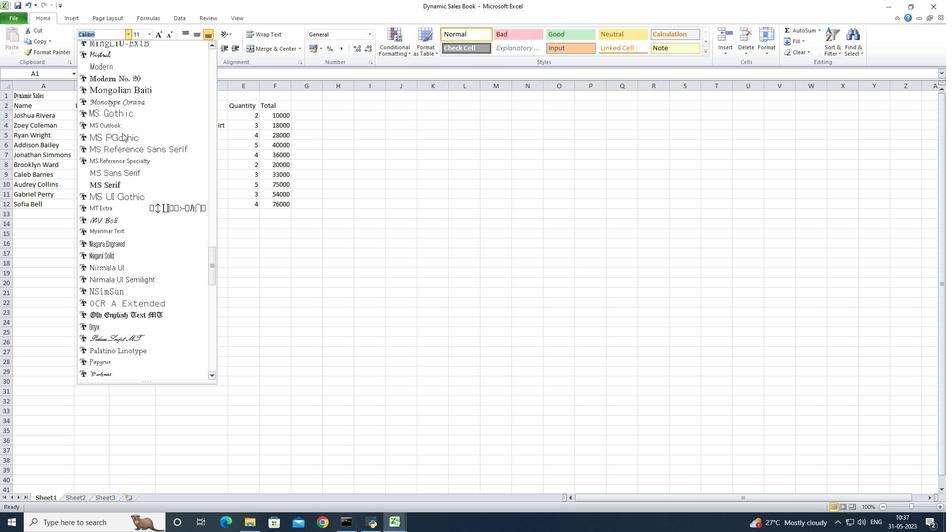 
Action: Mouse scrolled (122, 132) with delta (0, 0)
Screenshot: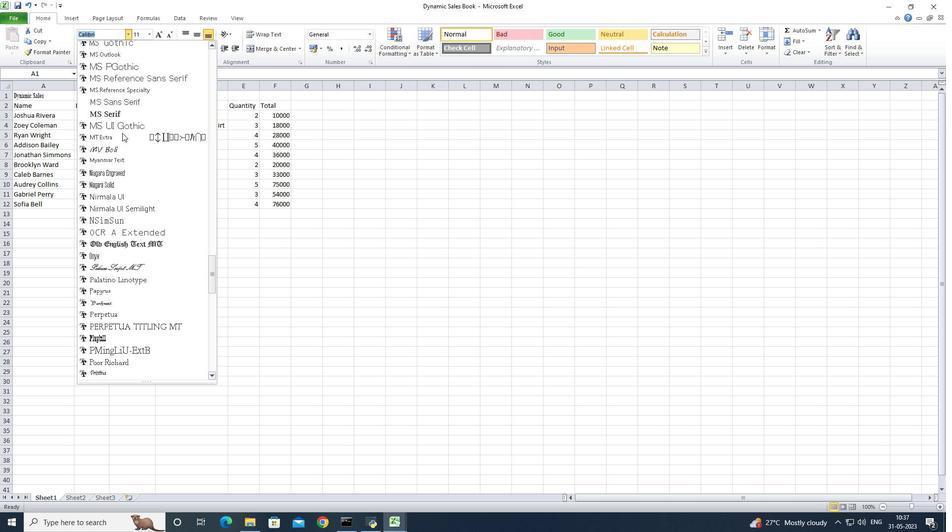 
Action: Mouse scrolled (122, 132) with delta (0, 0)
Screenshot: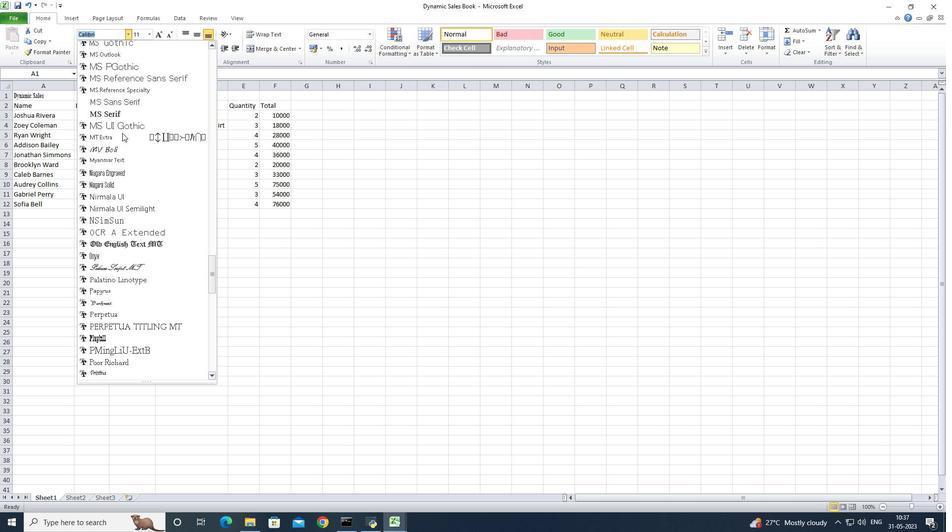 
Action: Mouse scrolled (122, 132) with delta (0, 0)
Screenshot: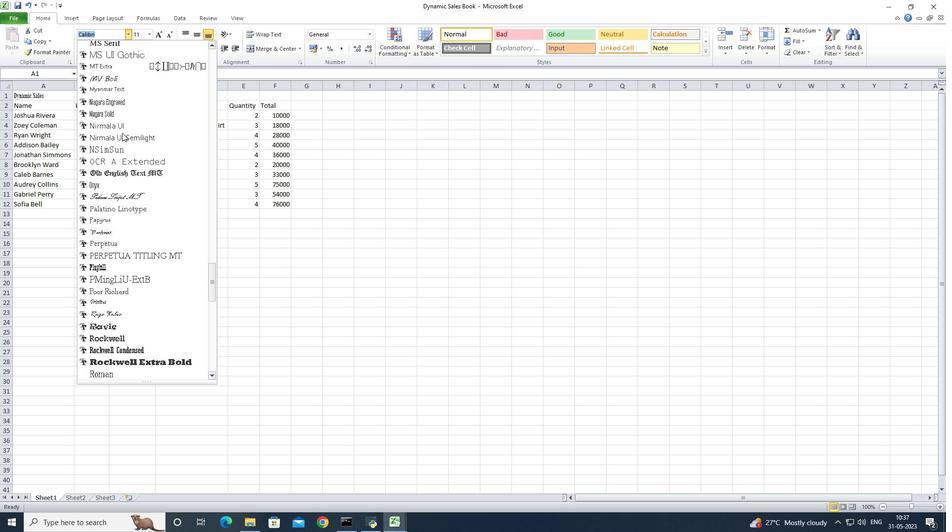 
Action: Mouse scrolled (122, 132) with delta (0, 0)
Screenshot: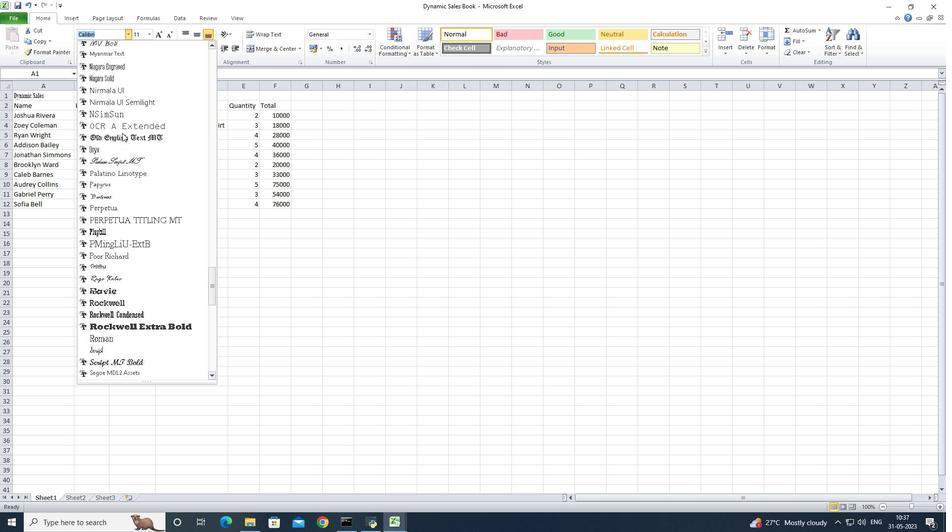 
Action: Mouse scrolled (122, 132) with delta (0, 0)
Screenshot: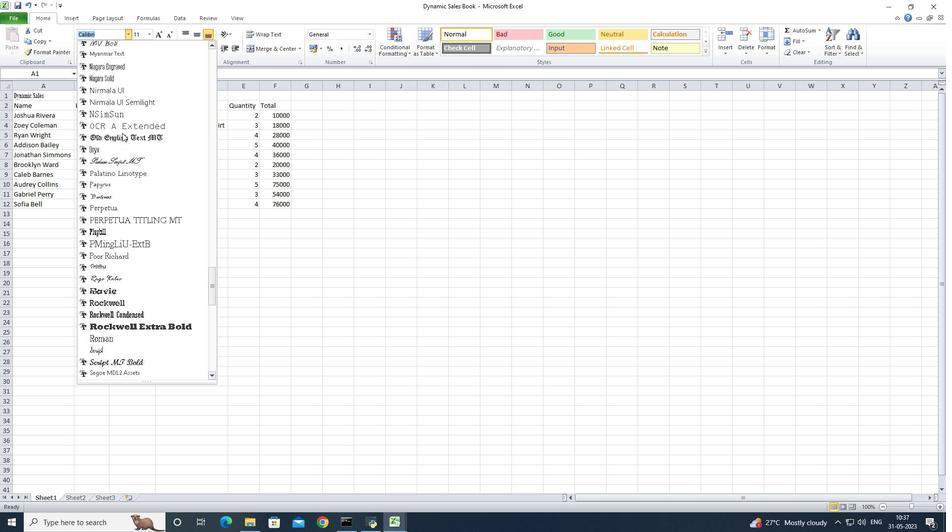 
Action: Mouse scrolled (122, 132) with delta (0, 0)
Screenshot: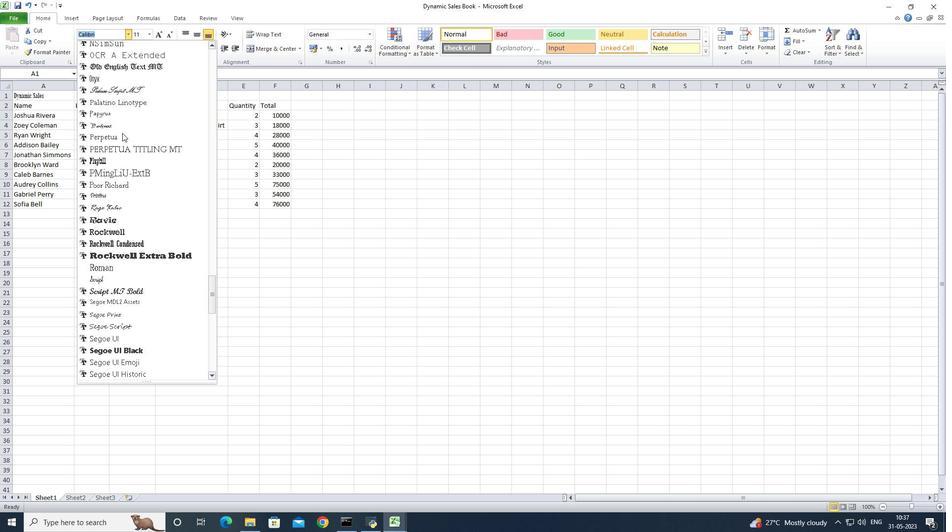 
Action: Mouse scrolled (122, 132) with delta (0, 0)
Screenshot: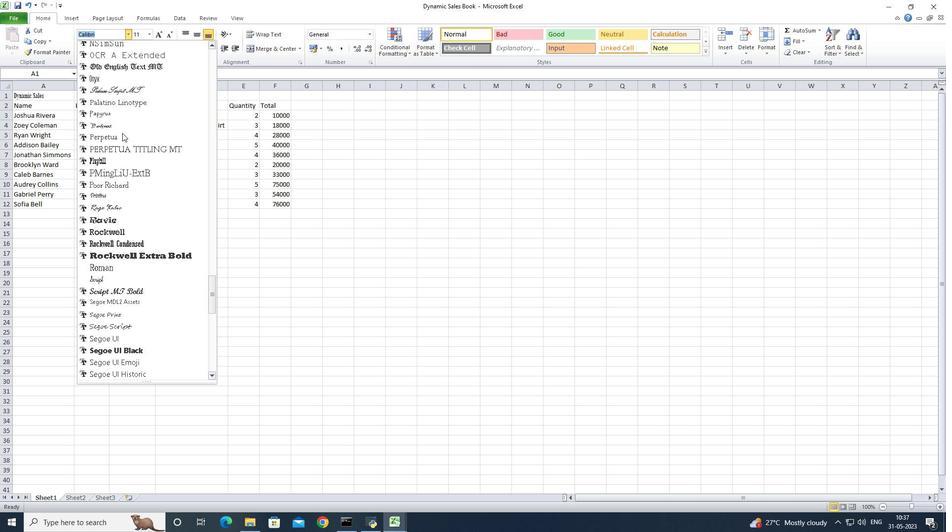 
Action: Mouse scrolled (122, 132) with delta (0, 0)
Screenshot: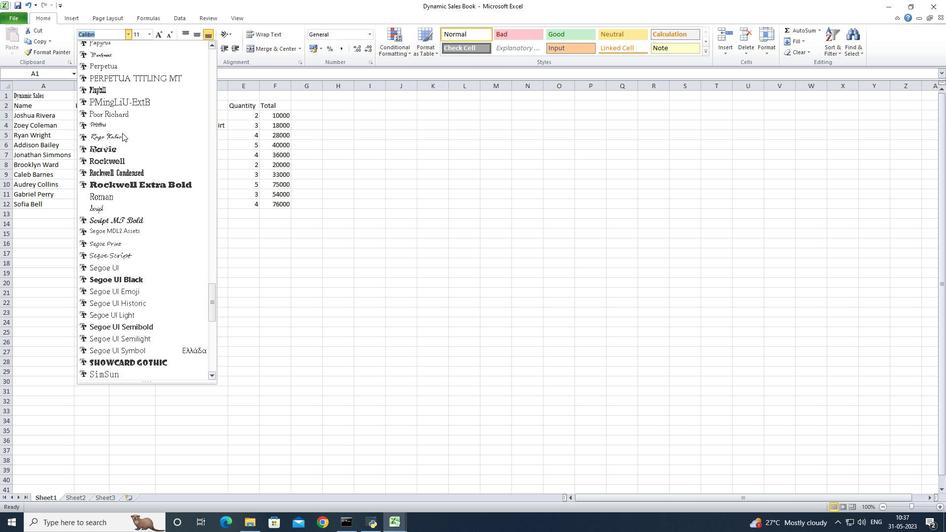 
Action: Mouse scrolled (122, 132) with delta (0, 0)
Screenshot: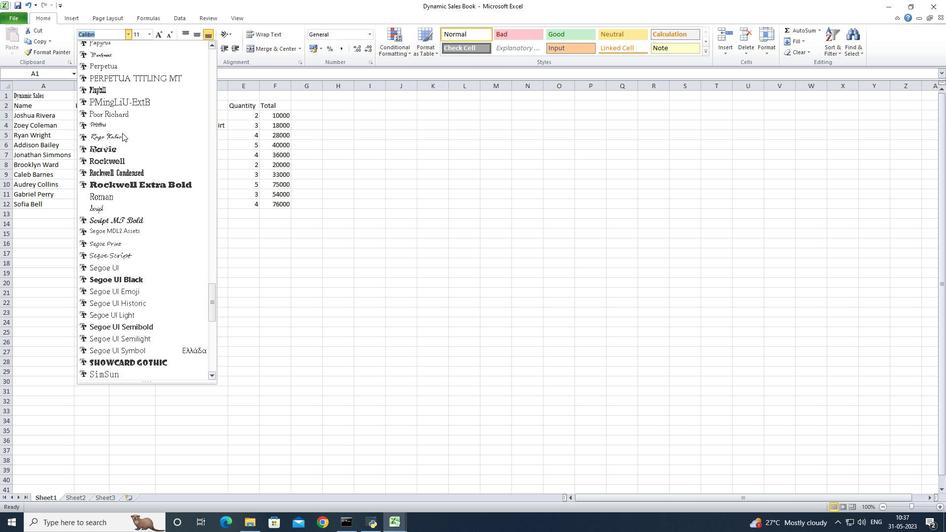 
Action: Mouse scrolled (122, 132) with delta (0, 0)
Screenshot: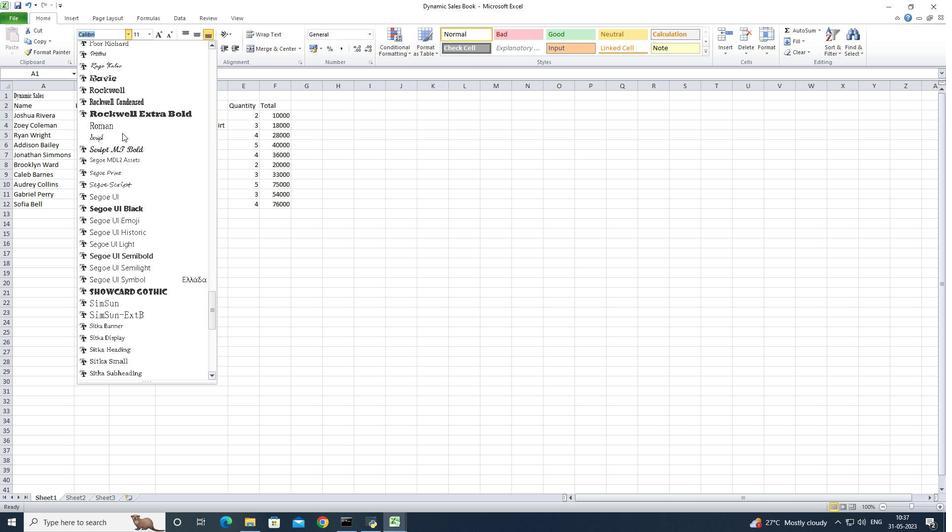 
Action: Mouse scrolled (122, 132) with delta (0, 0)
Screenshot: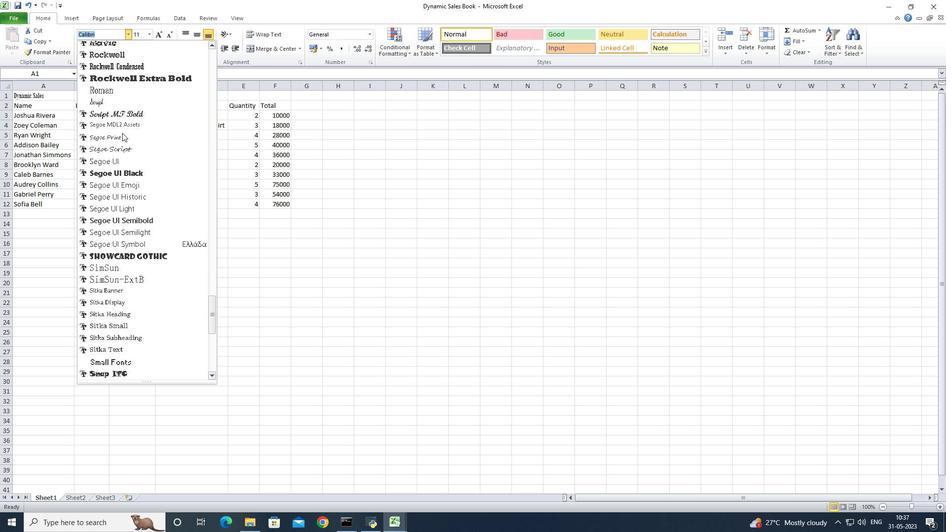 
Action: Mouse scrolled (122, 132) with delta (0, 0)
Screenshot: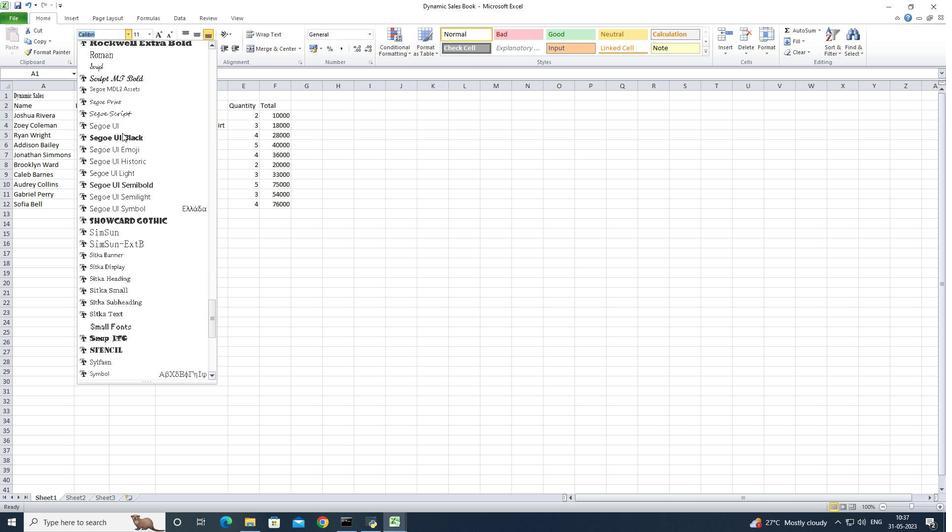 
Action: Mouse moved to (107, 364)
Screenshot: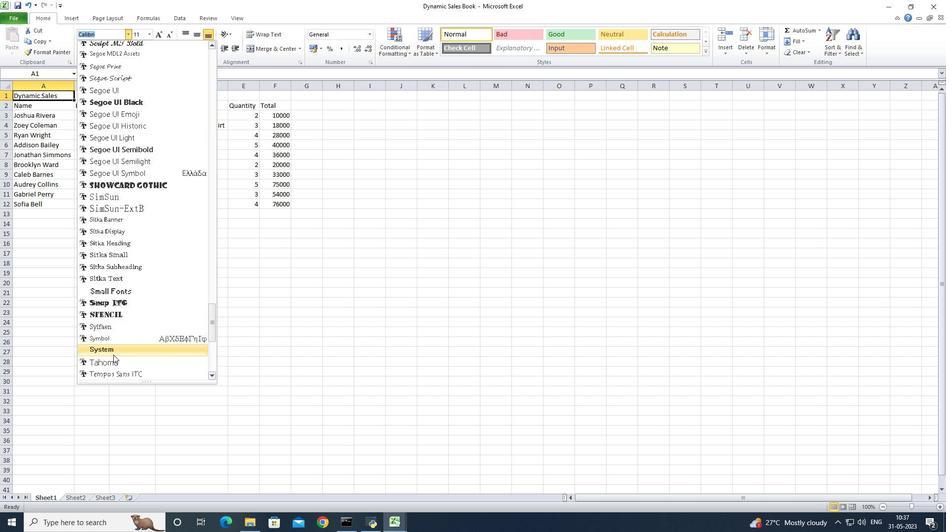 
Action: Mouse pressed left at (107, 364)
Screenshot: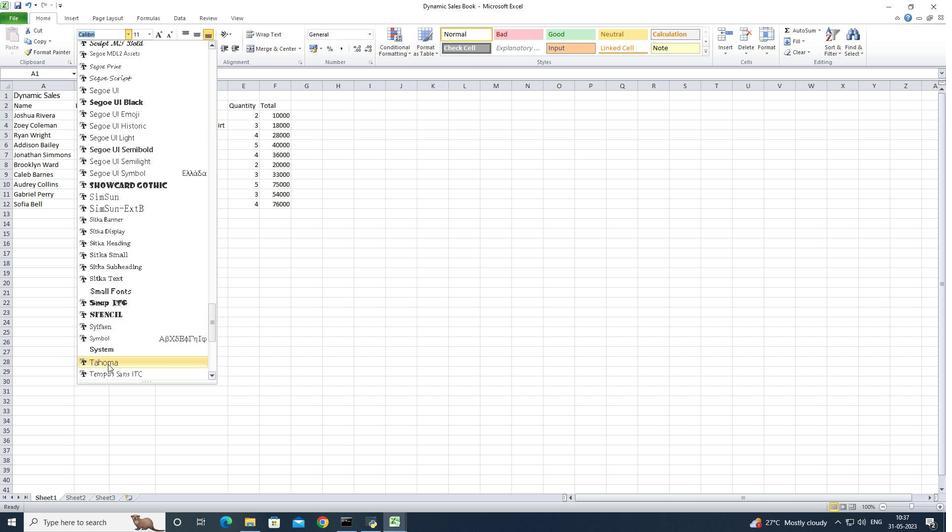 
Action: Mouse moved to (107, 46)
Screenshot: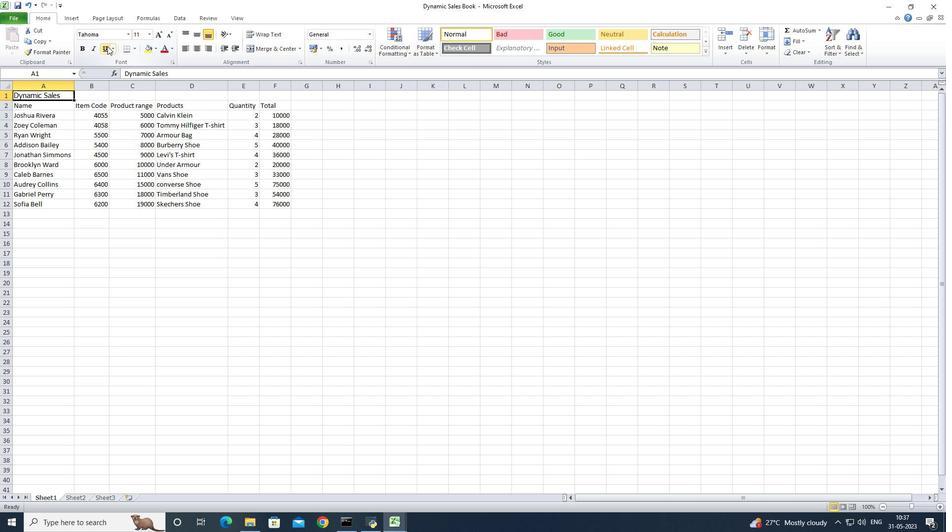 
Action: Mouse pressed left at (107, 46)
Screenshot: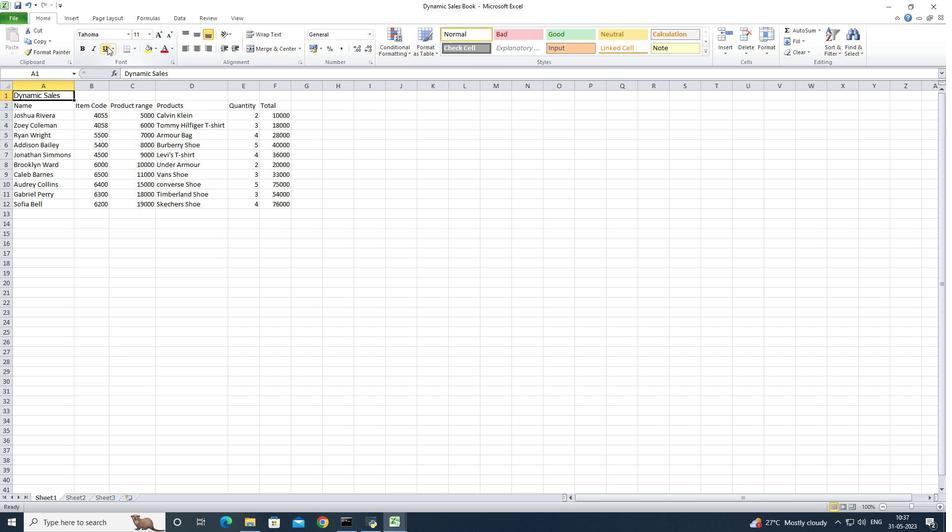 
Action: Mouse moved to (145, 36)
Screenshot: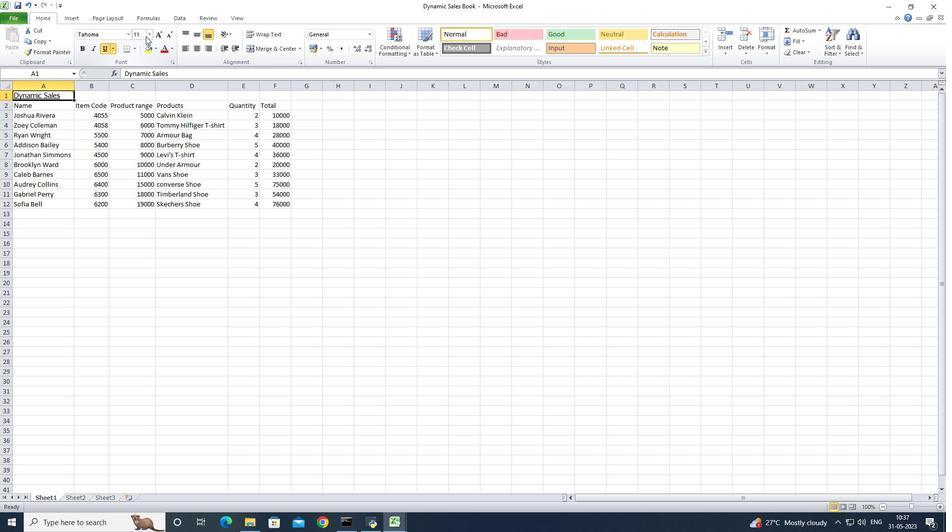 
Action: Mouse pressed left at (145, 36)
Screenshot: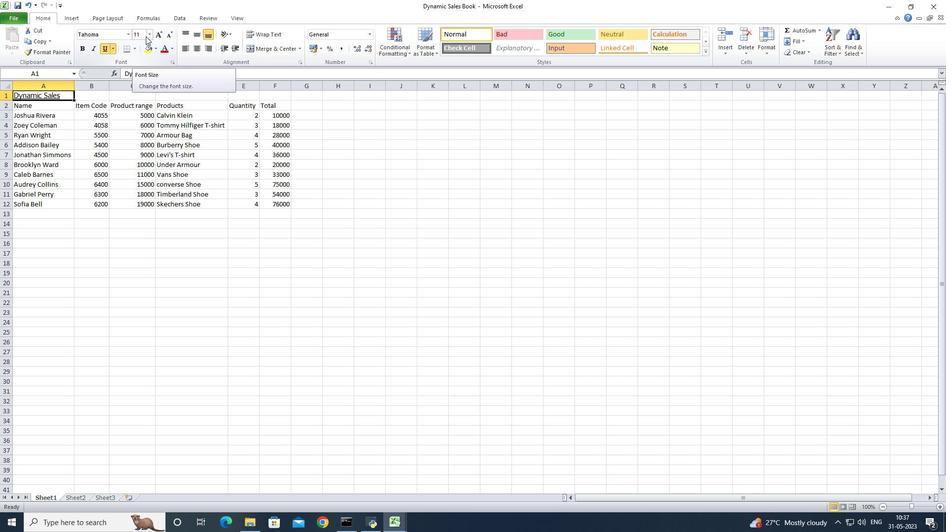
Action: Mouse moved to (150, 35)
Screenshot: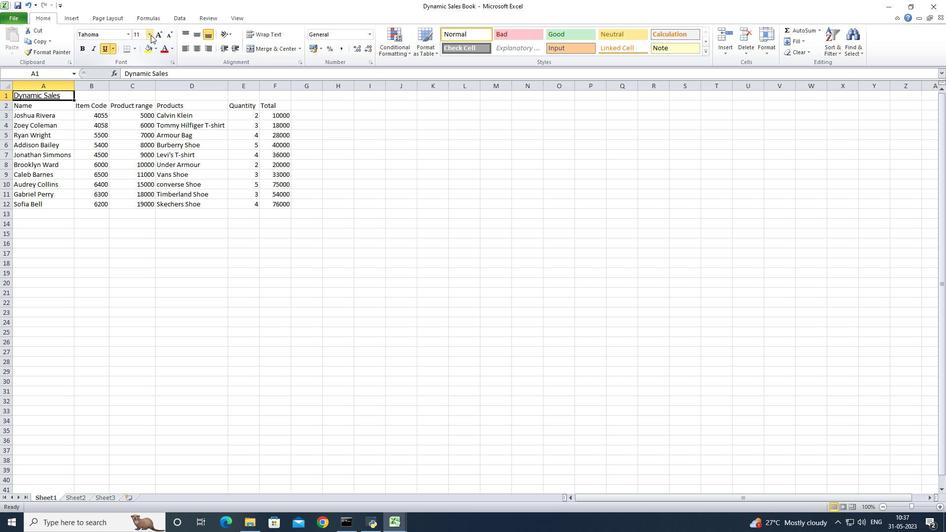 
Action: Mouse pressed left at (150, 35)
Screenshot: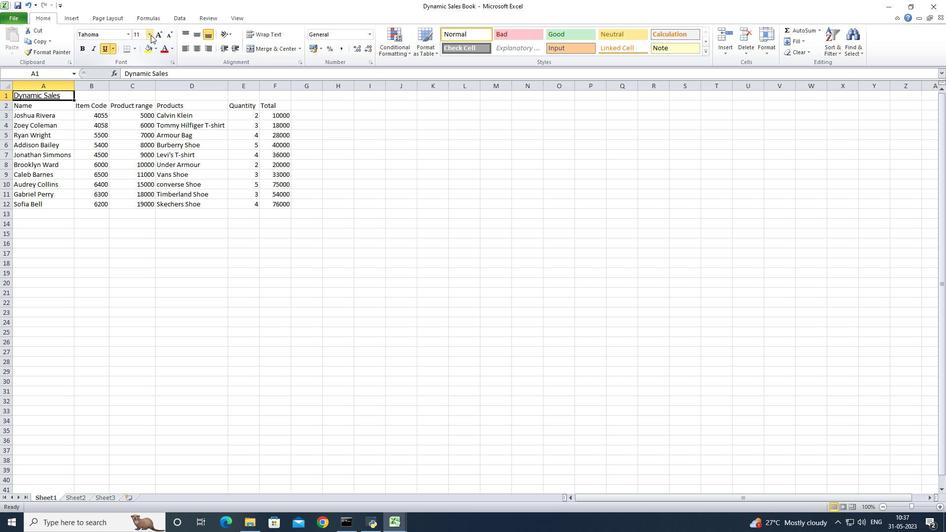 
Action: Mouse moved to (135, 112)
Screenshot: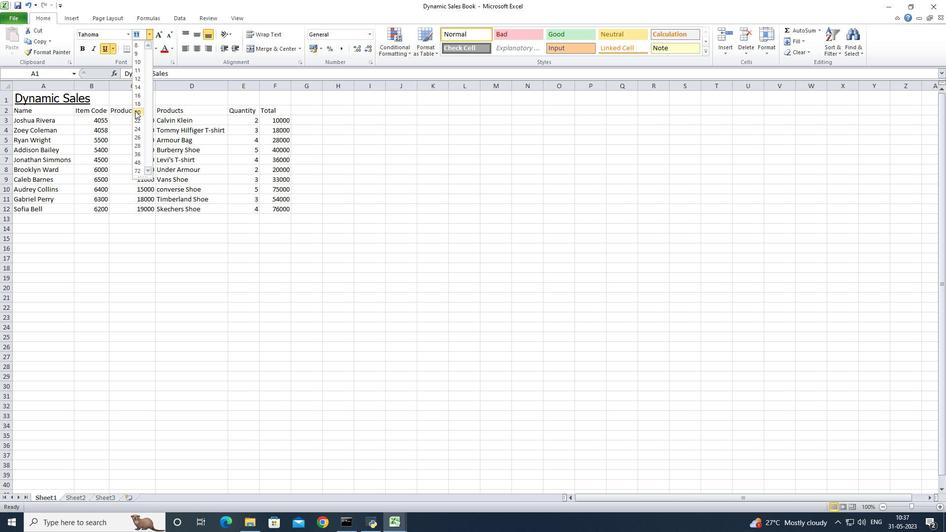 
Action: Mouse pressed left at (135, 112)
Screenshot: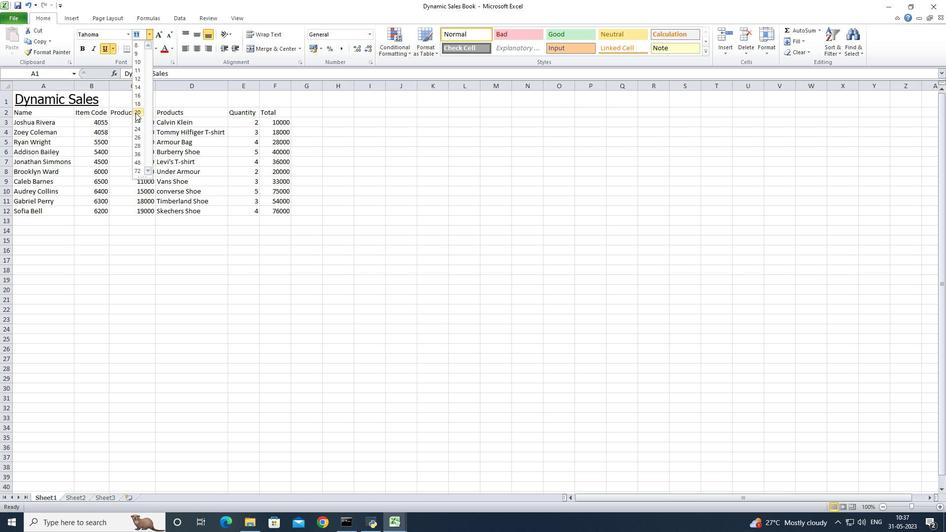 
Action: Mouse moved to (53, 101)
Screenshot: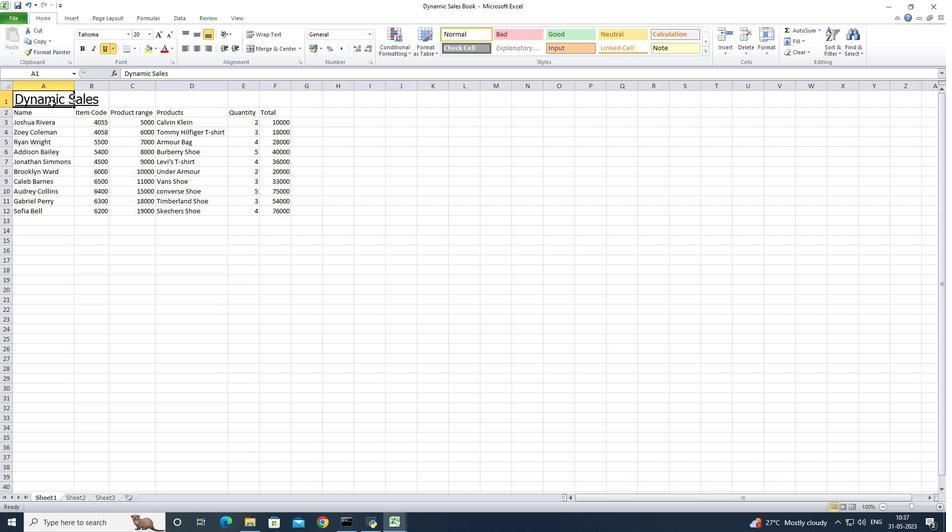 
Action: Mouse pressed left at (53, 101)
Screenshot: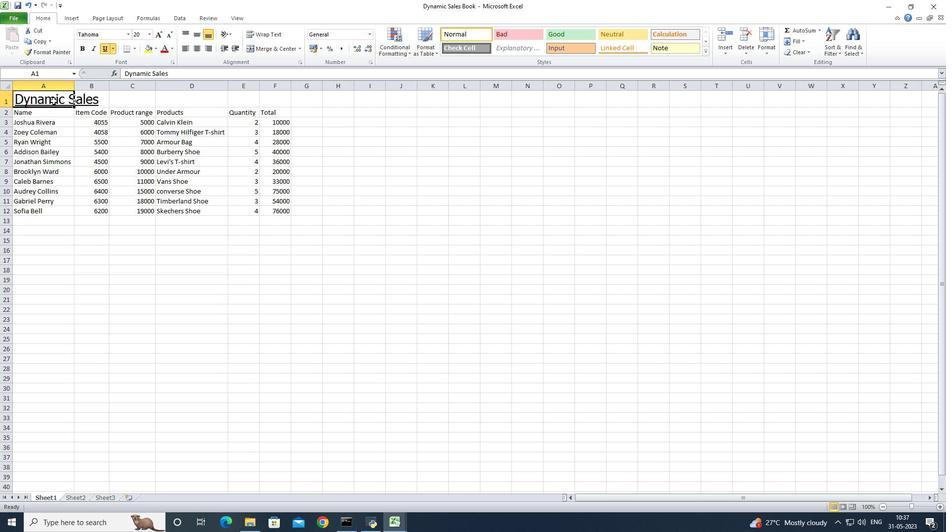 
Action: Mouse moved to (258, 47)
Screenshot: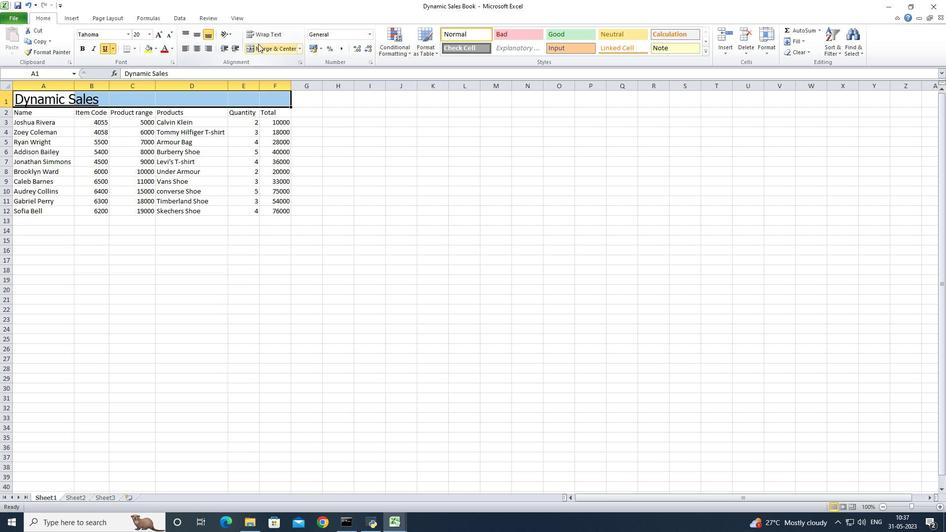 
Action: Mouse pressed left at (258, 47)
Screenshot: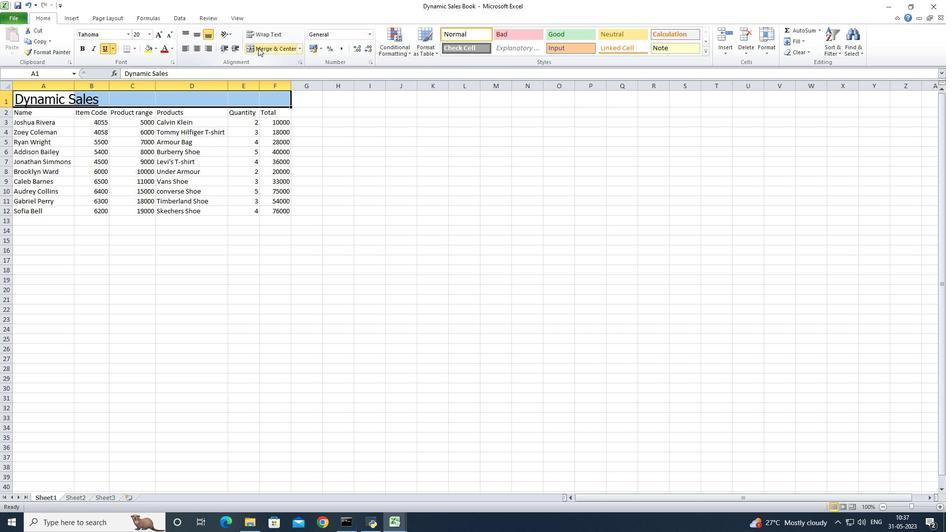 
Action: Mouse moved to (58, 112)
Screenshot: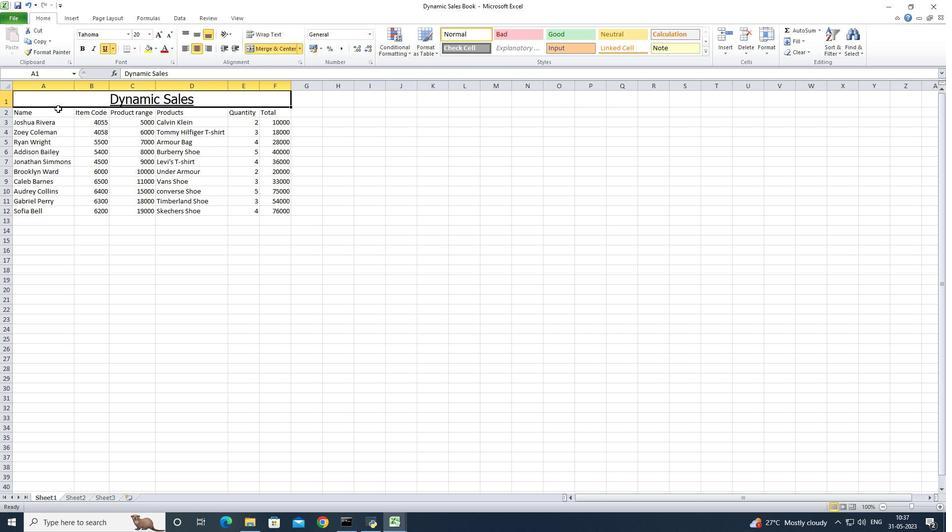 
Action: Mouse pressed left at (58, 112)
Screenshot: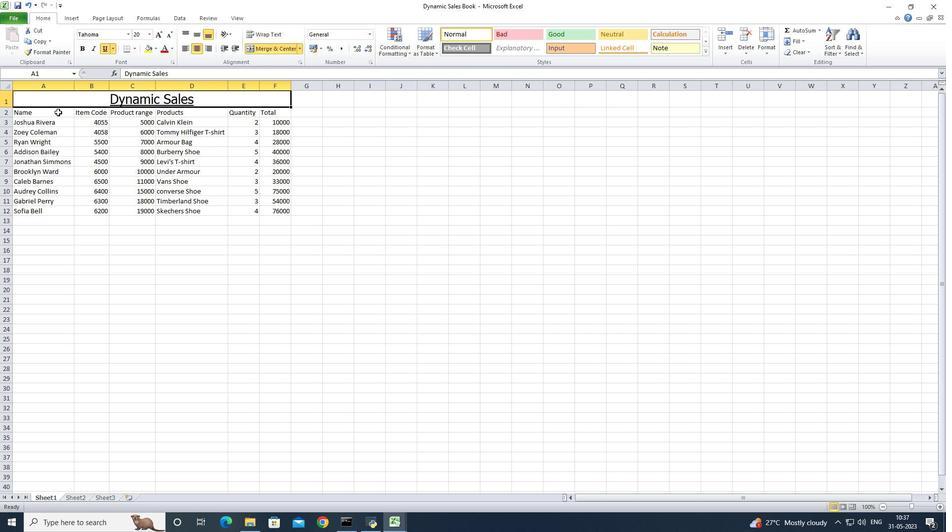 
Action: Mouse moved to (127, 34)
Screenshot: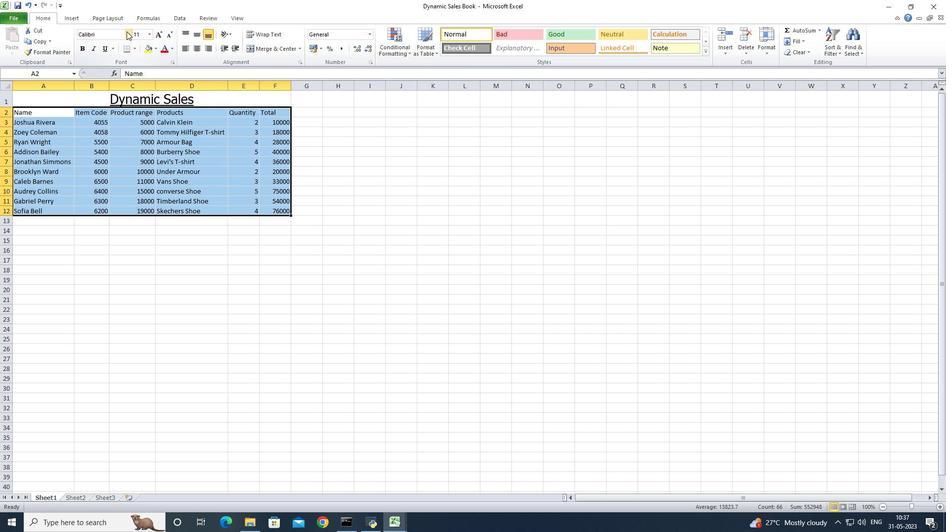 
Action: Mouse pressed left at (127, 34)
Screenshot: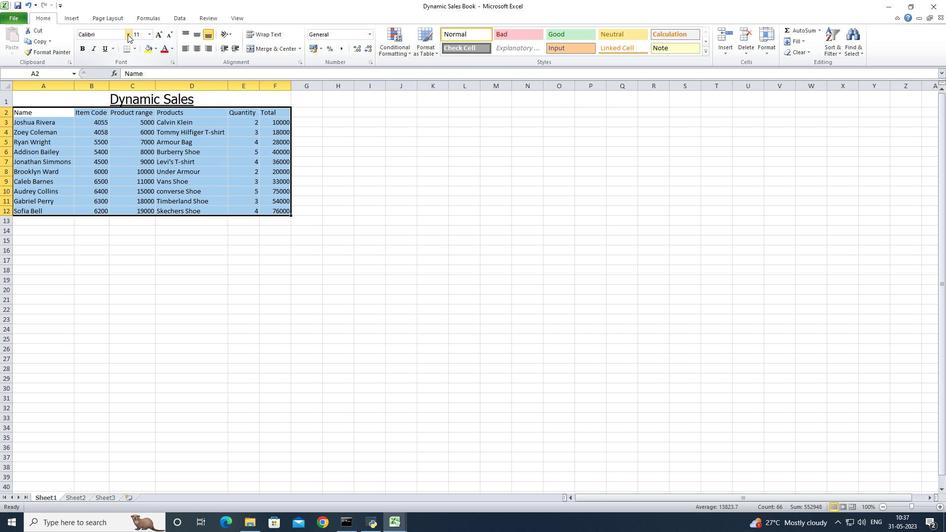 
Action: Mouse moved to (108, 113)
Screenshot: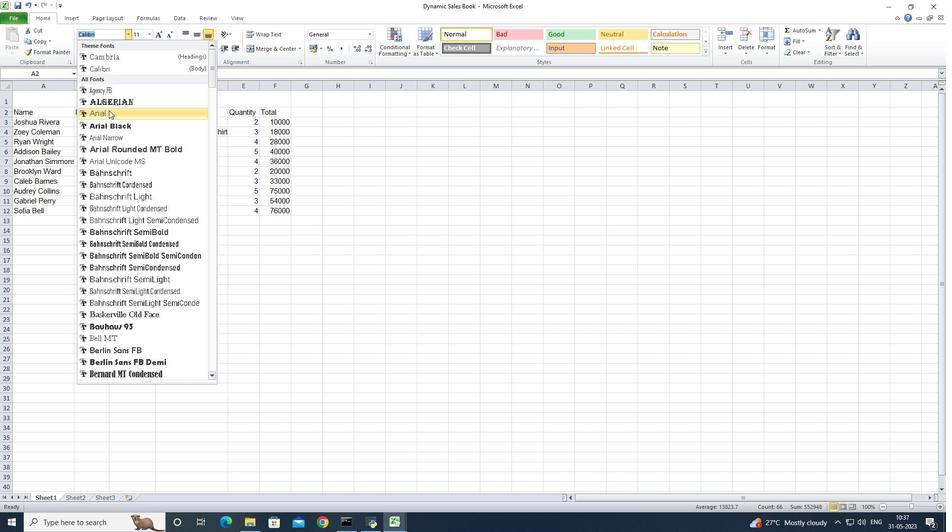 
Action: Mouse pressed left at (108, 113)
Screenshot: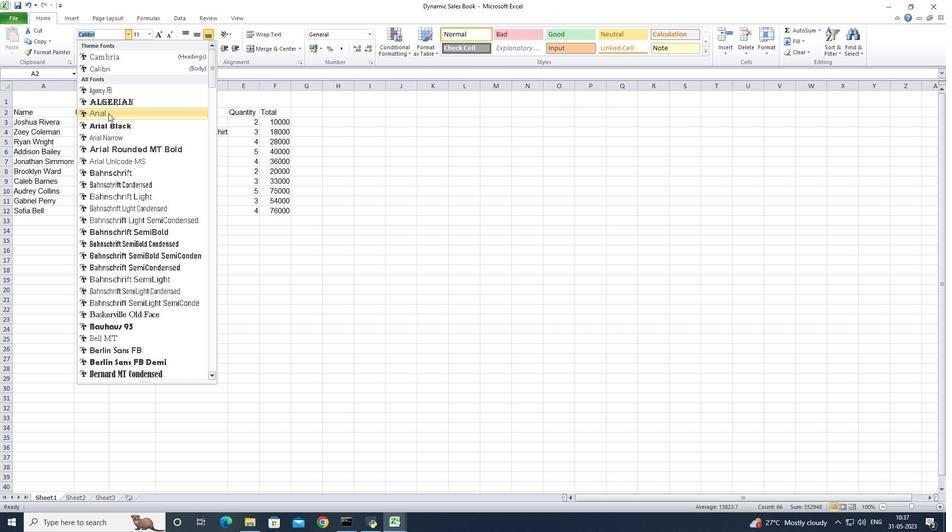 
Action: Mouse moved to (149, 39)
Screenshot: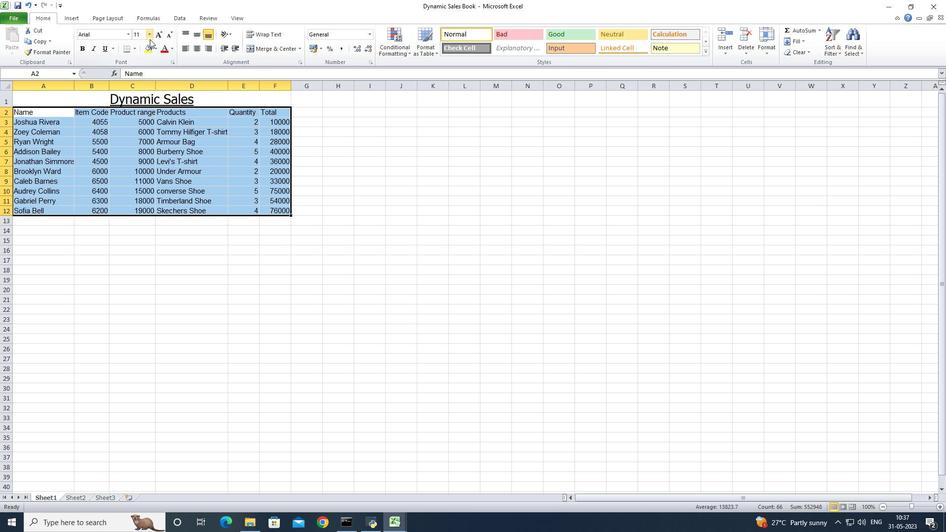 
Action: Mouse pressed left at (149, 39)
Screenshot: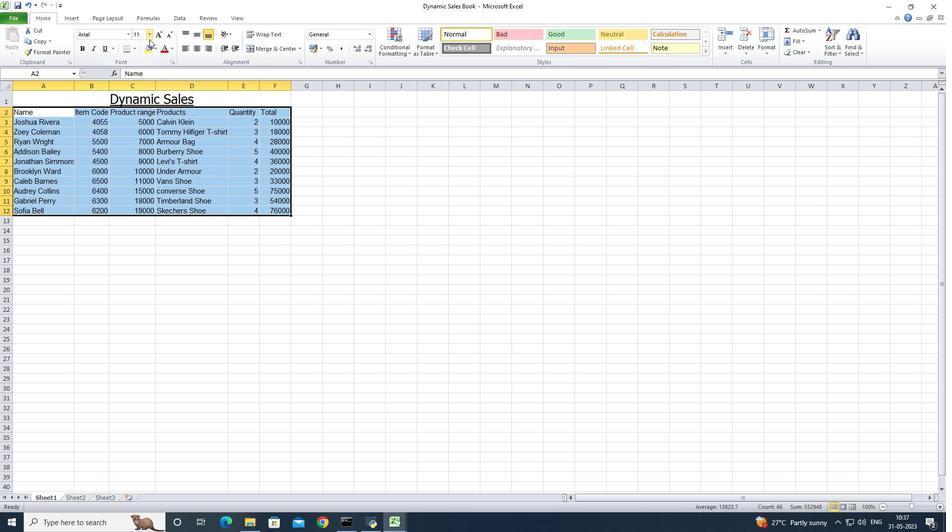 
Action: Mouse moved to (136, 81)
Screenshot: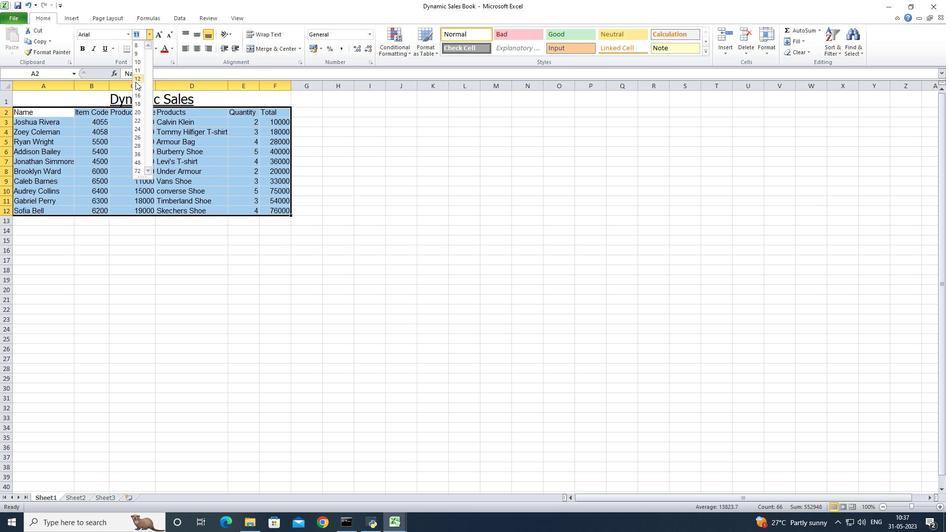 
Action: Mouse pressed left at (136, 81)
Screenshot: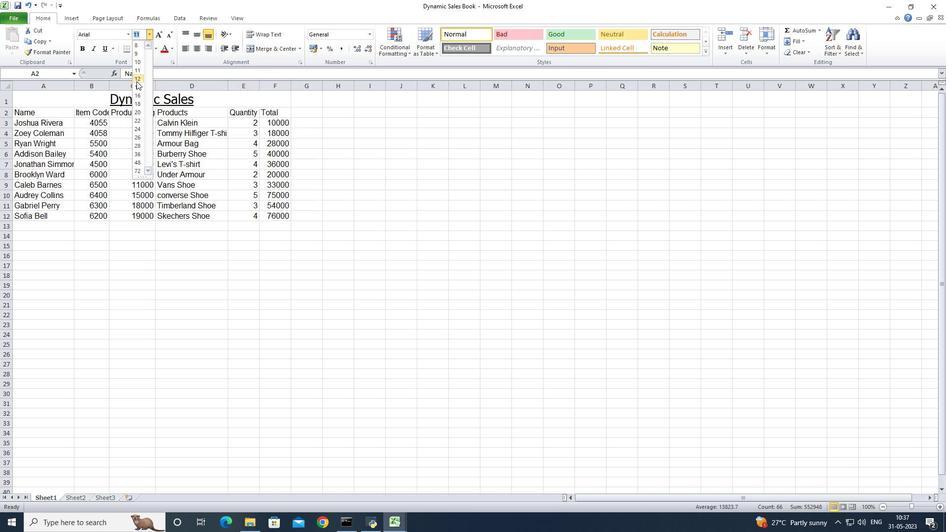 
Action: Mouse moved to (97, 98)
Screenshot: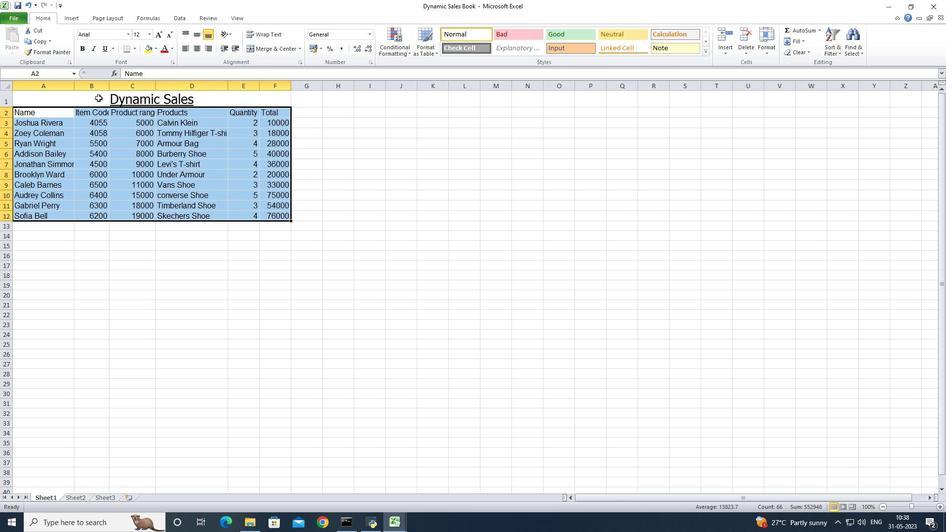 
Action: Mouse pressed left at (97, 98)
Screenshot: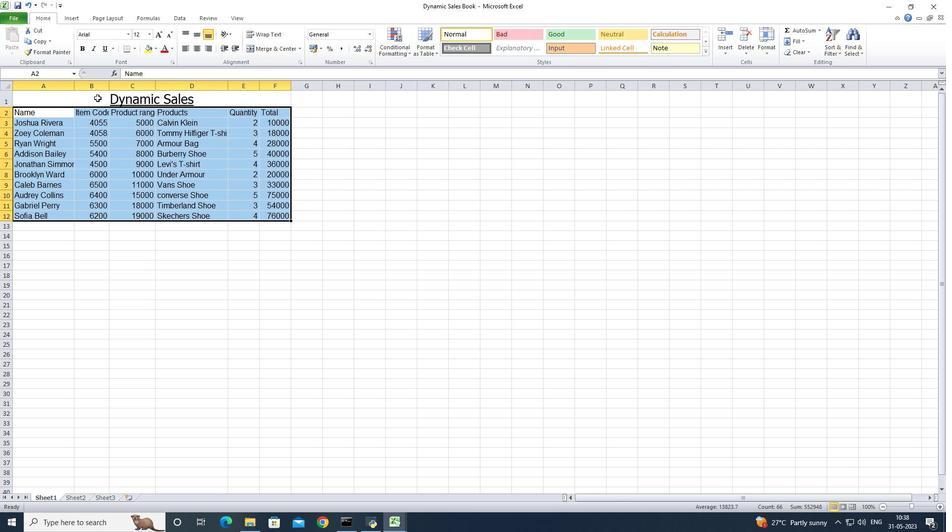 
Action: Mouse moved to (186, 45)
Screenshot: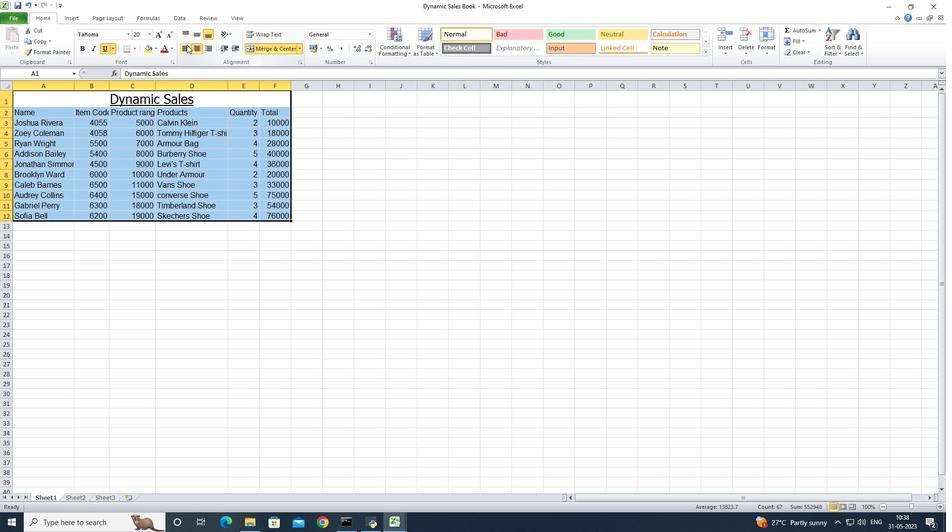 
Action: Mouse pressed left at (186, 45)
Screenshot: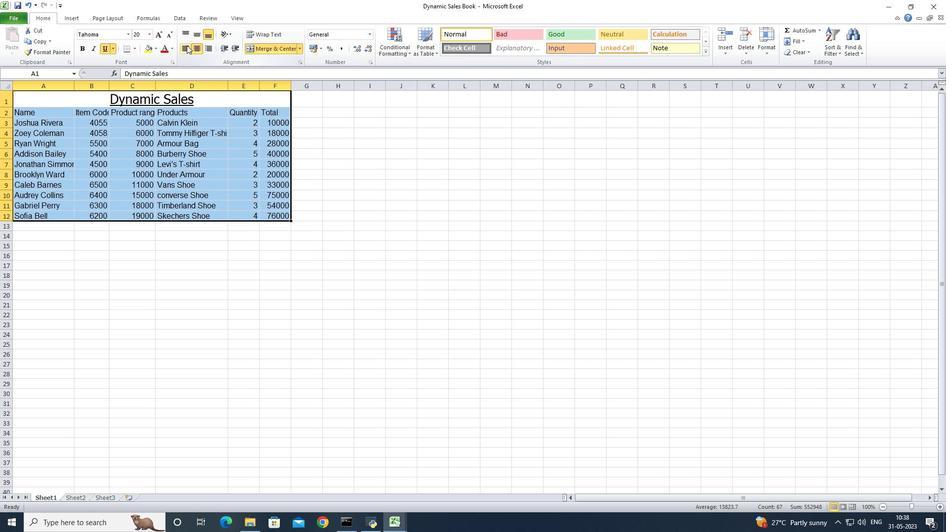
Action: Mouse moved to (229, 257)
Screenshot: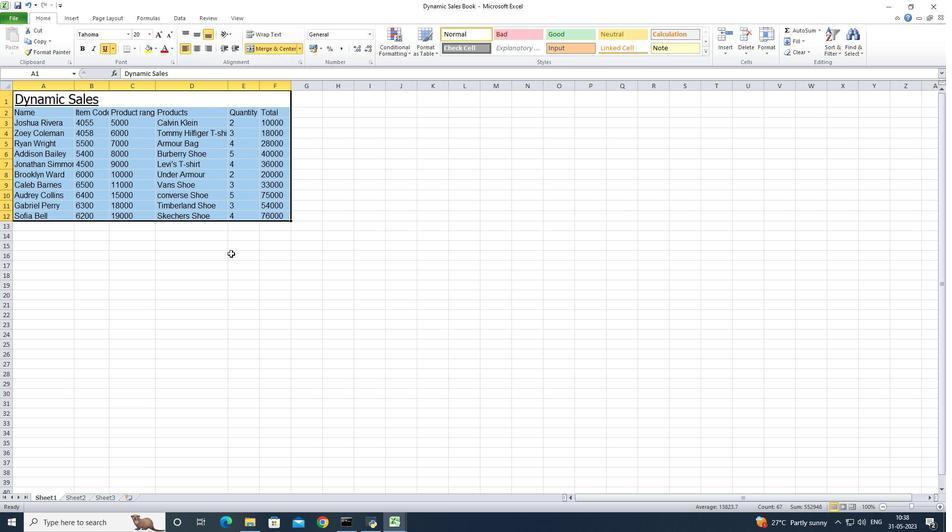 
Action: Mouse pressed left at (229, 257)
Screenshot: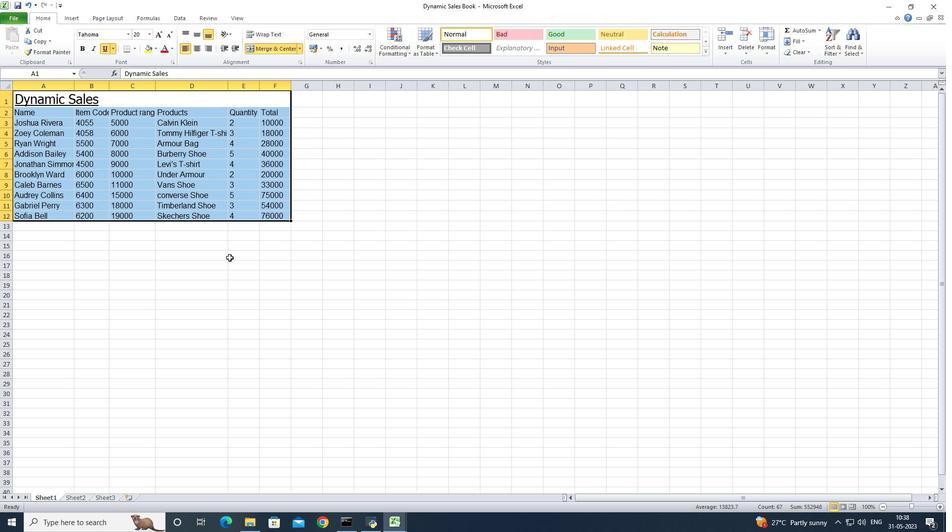 
Action: Mouse moved to (72, 88)
Screenshot: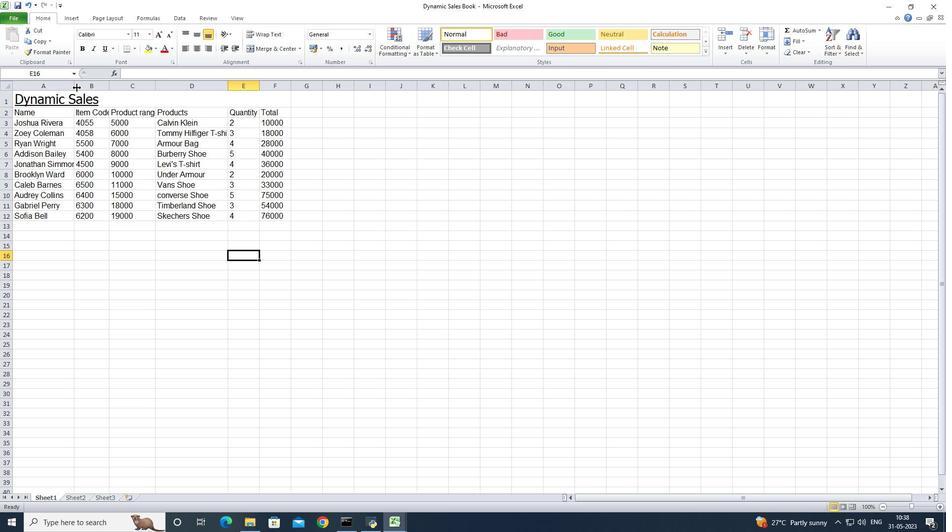 
Action: Mouse pressed left at (72, 88)
Screenshot: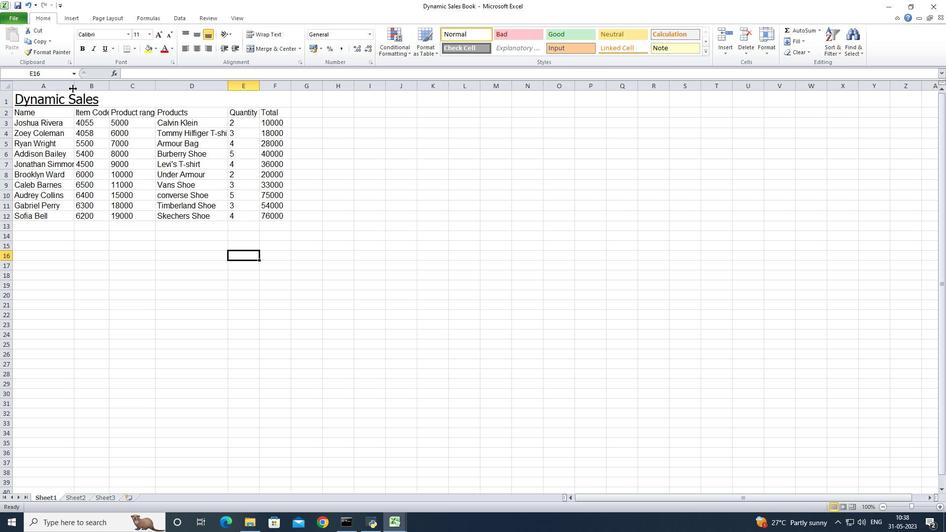 
Action: Mouse pressed left at (72, 88)
Screenshot: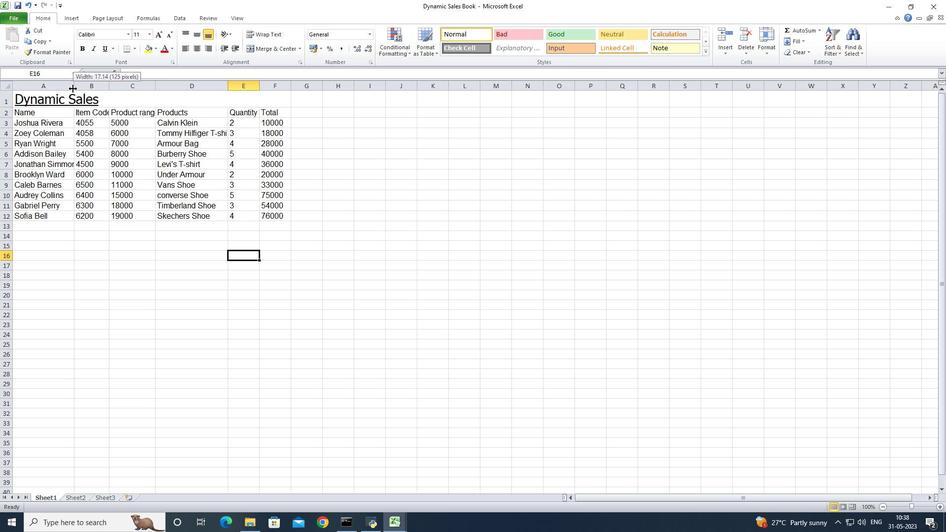 
Action: Mouse moved to (121, 86)
Screenshot: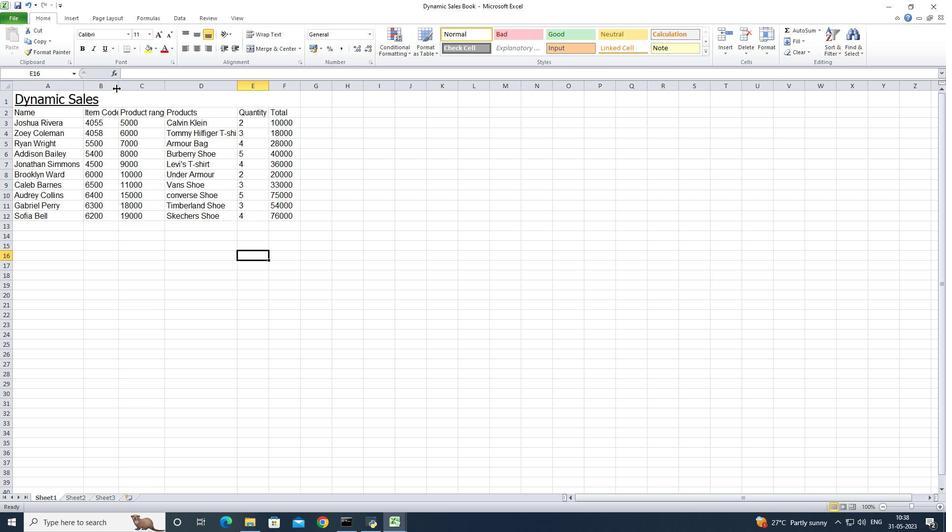 
Action: Mouse pressed left at (121, 86)
Screenshot: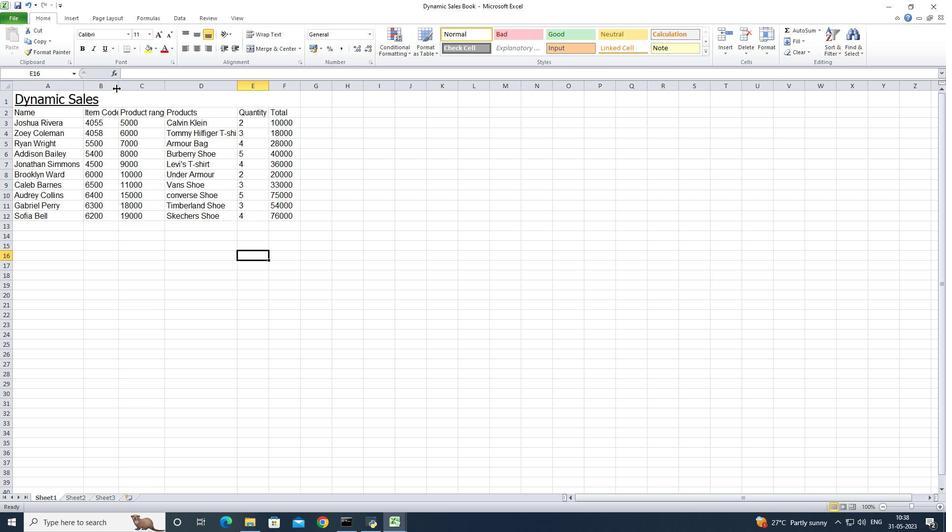 
Action: Mouse pressed left at (121, 86)
Screenshot: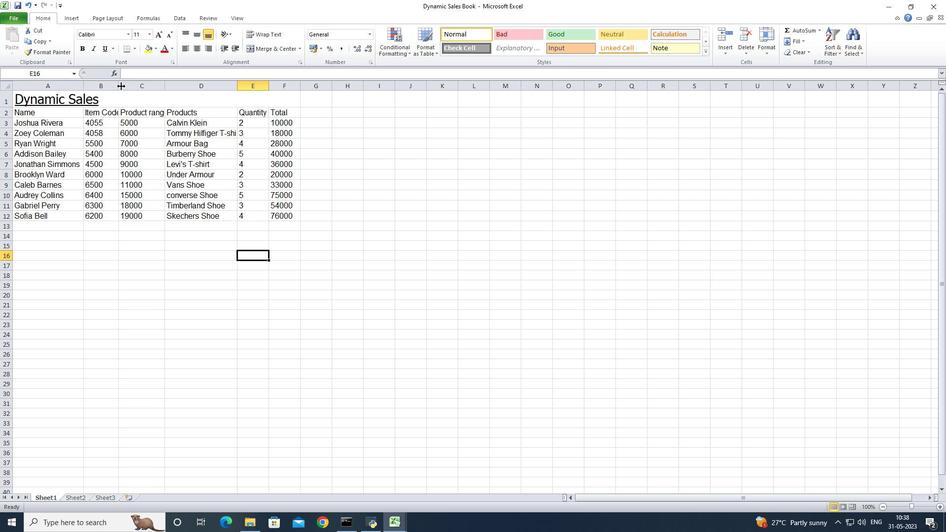 
Action: Mouse pressed left at (121, 86)
Screenshot: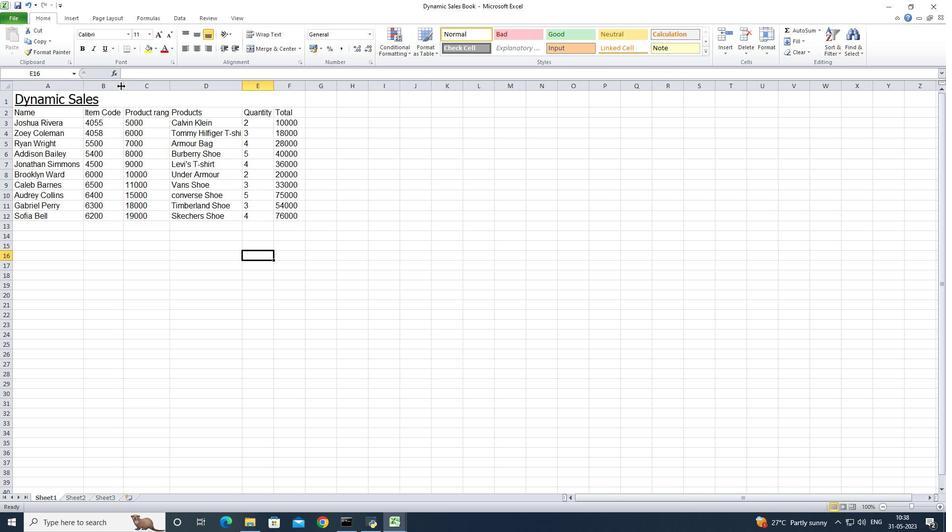 
Action: Mouse moved to (170, 88)
Screenshot: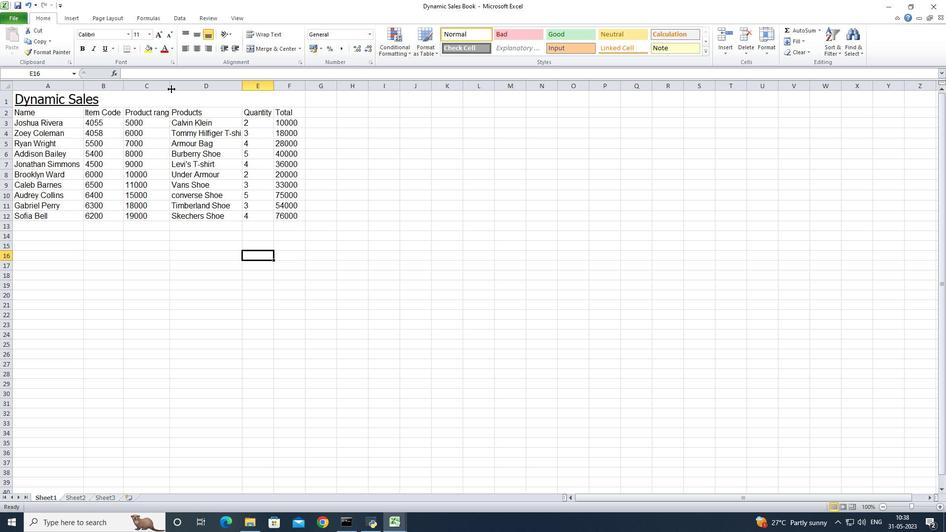 
Action: Mouse pressed left at (170, 88)
Screenshot: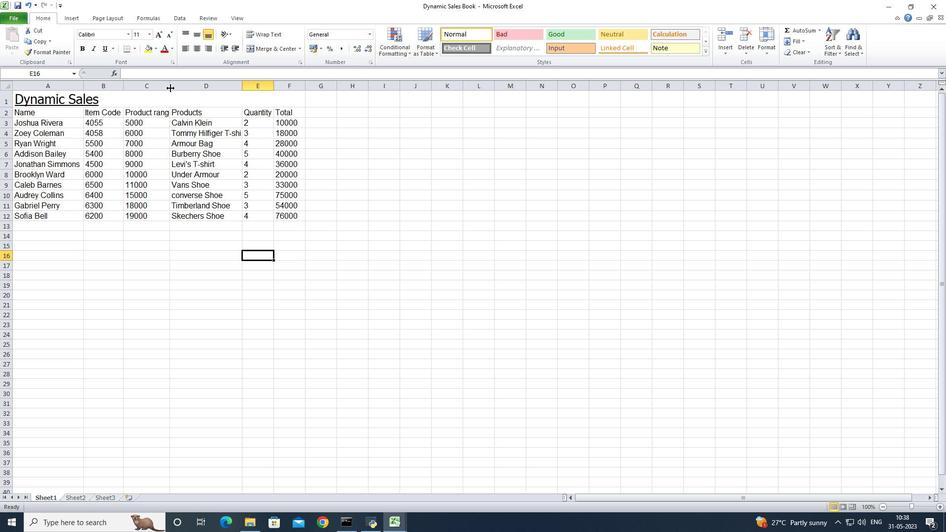 
Action: Mouse pressed left at (170, 88)
Screenshot: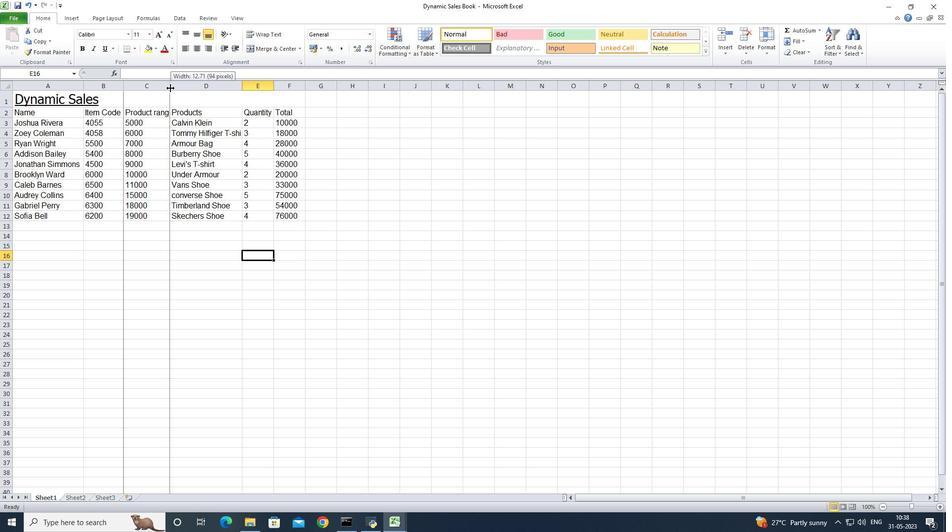 
Action: Mouse moved to (250, 89)
Screenshot: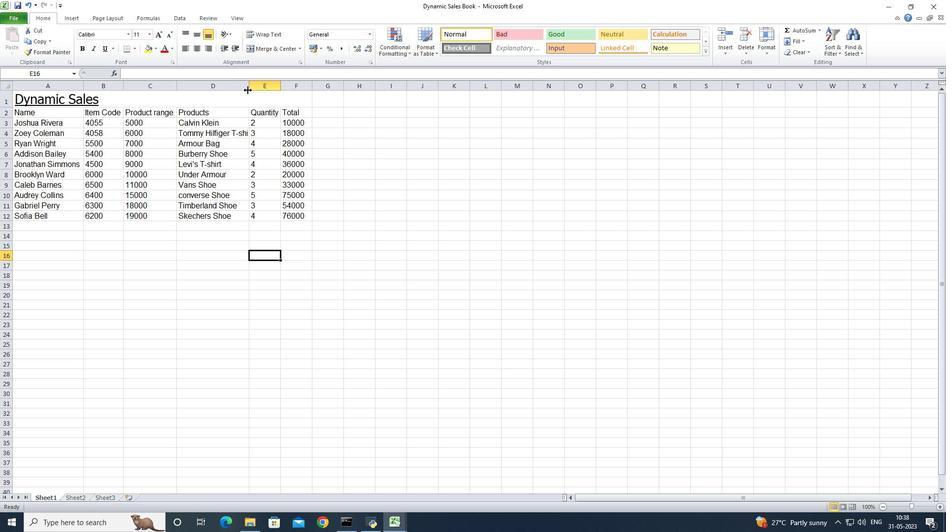 
Action: Mouse pressed left at (250, 89)
Screenshot: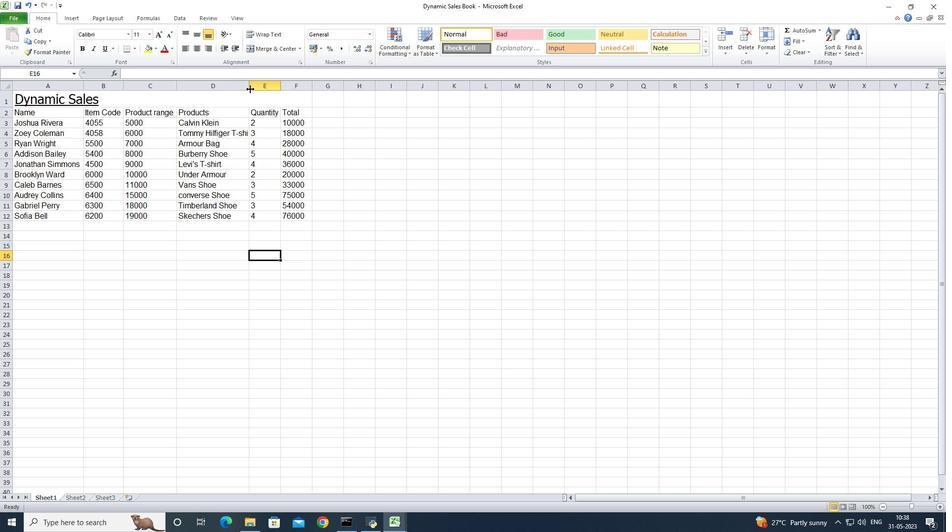 
Action: Mouse pressed left at (250, 89)
Screenshot: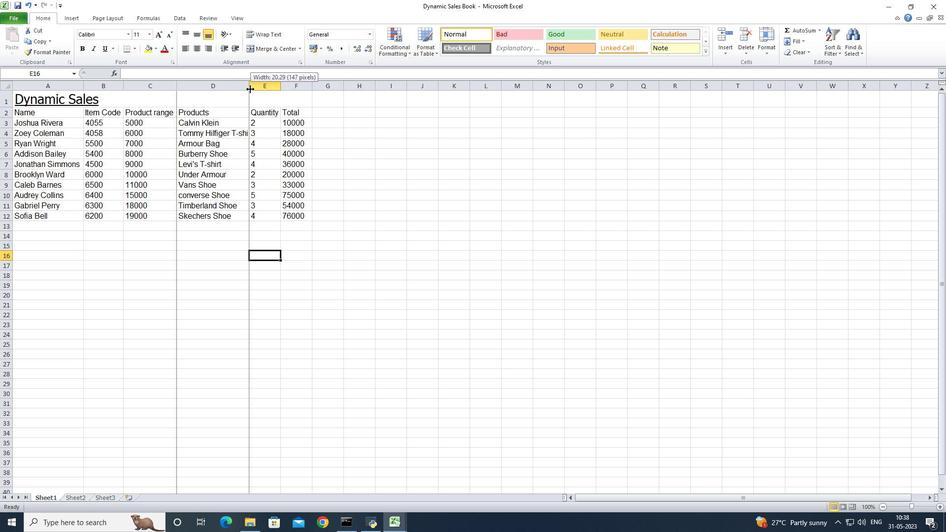 
Action: Mouse moved to (289, 87)
Screenshot: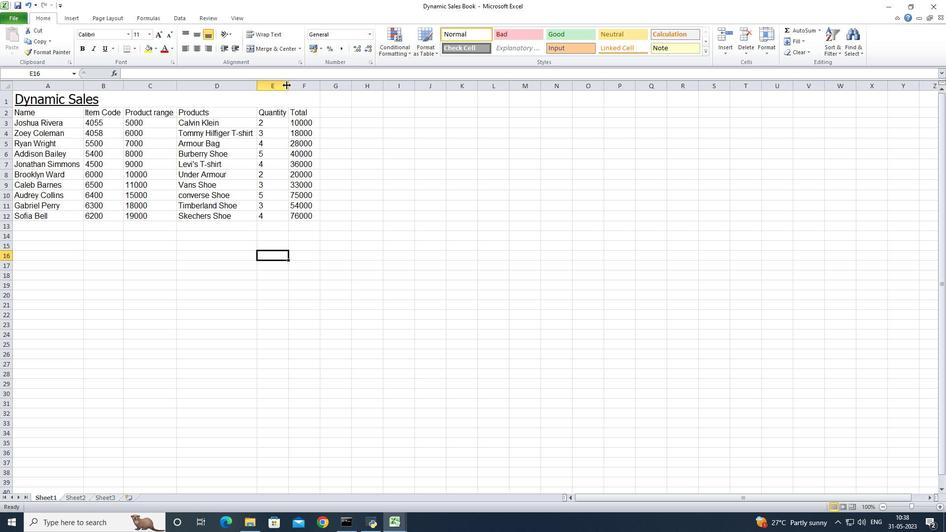 
Action: Mouse pressed left at (289, 87)
Screenshot: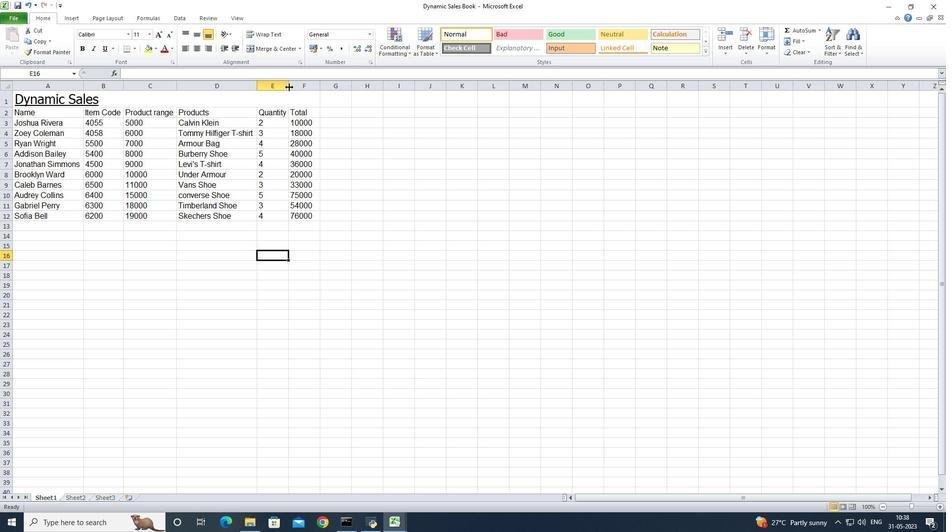 
Action: Mouse pressed left at (289, 87)
Screenshot: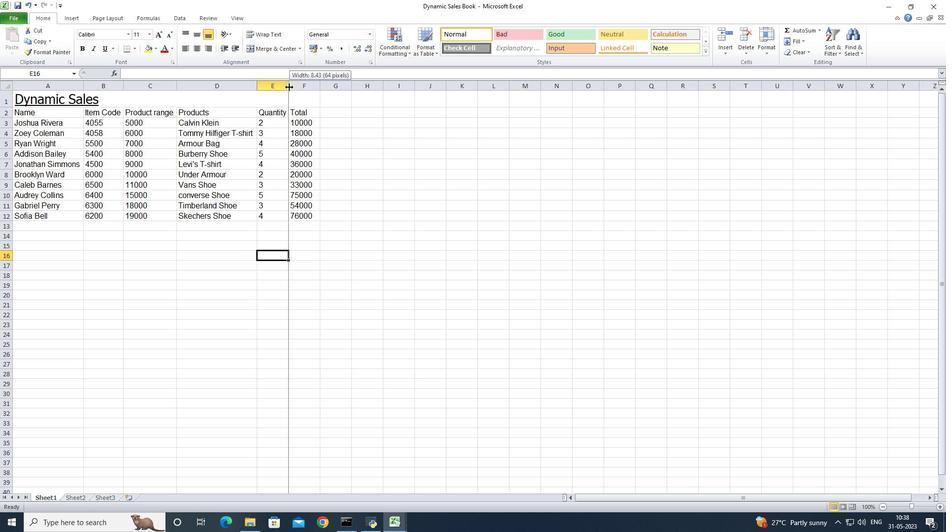 
Action: Mouse moved to (319, 89)
Screenshot: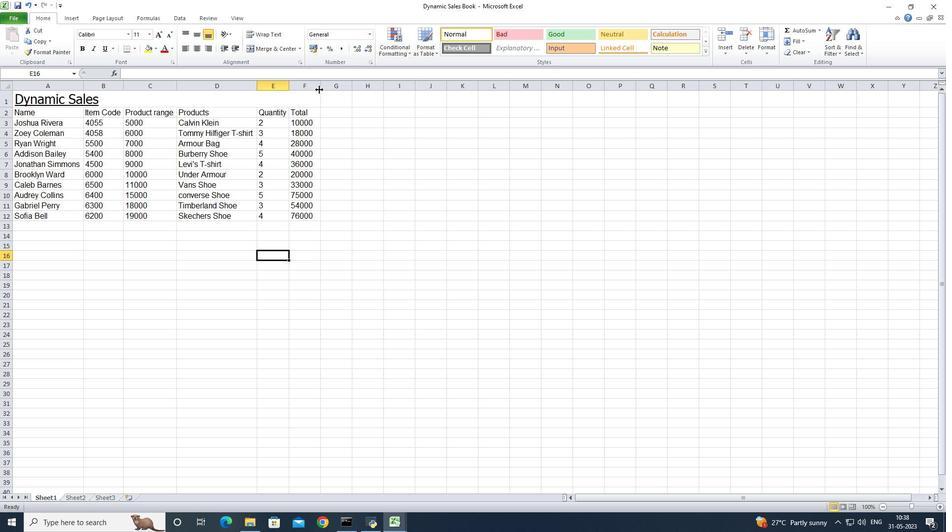 
Action: Mouse pressed left at (319, 89)
Screenshot: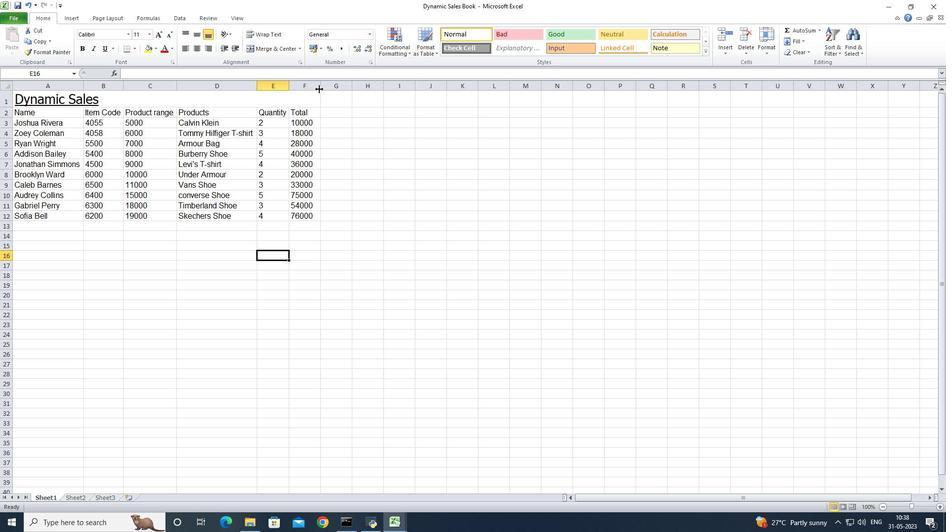 
Action: Mouse pressed left at (319, 89)
Screenshot: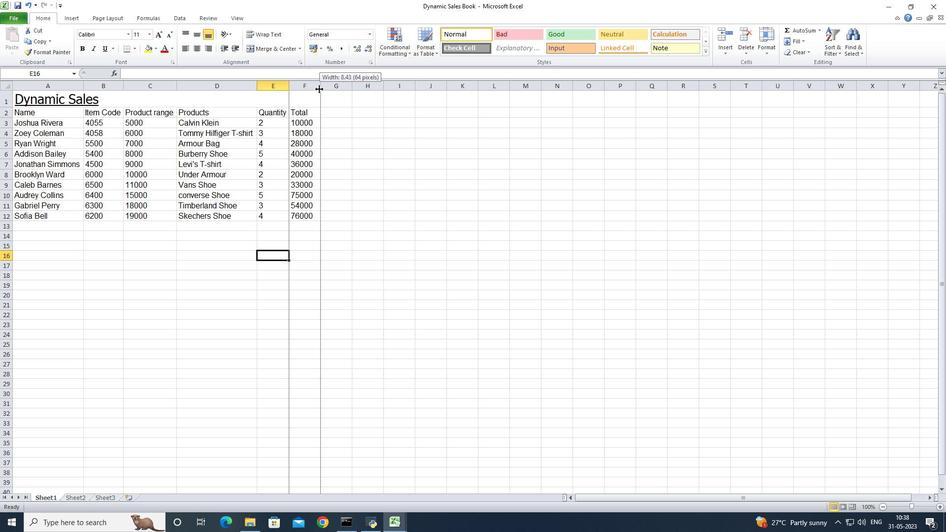 
Action: Mouse moved to (149, 244)
Screenshot: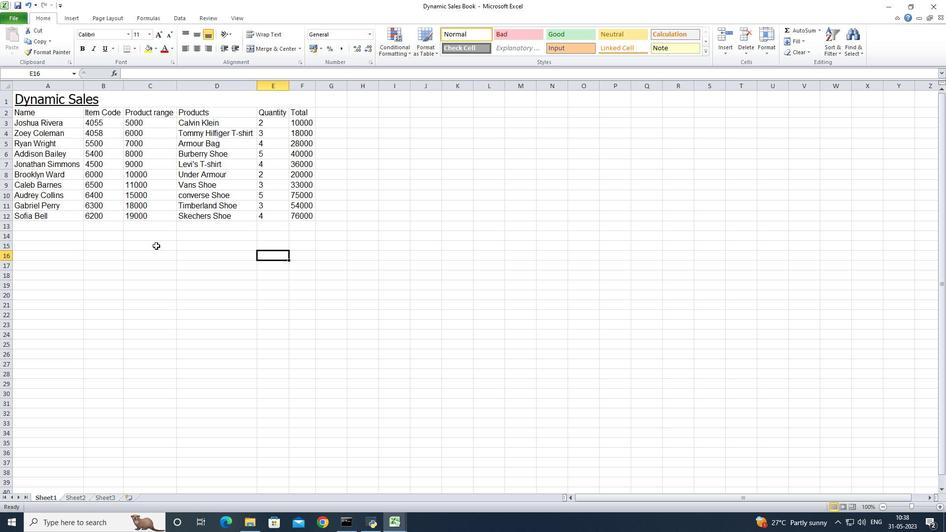 
Action: Mouse pressed left at (149, 244)
Screenshot: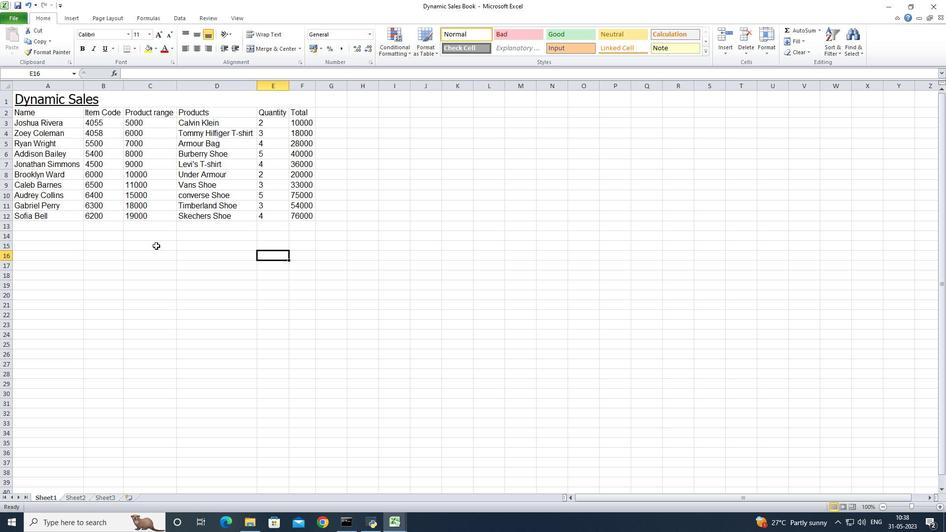 
Action: Mouse moved to (97, 235)
Screenshot: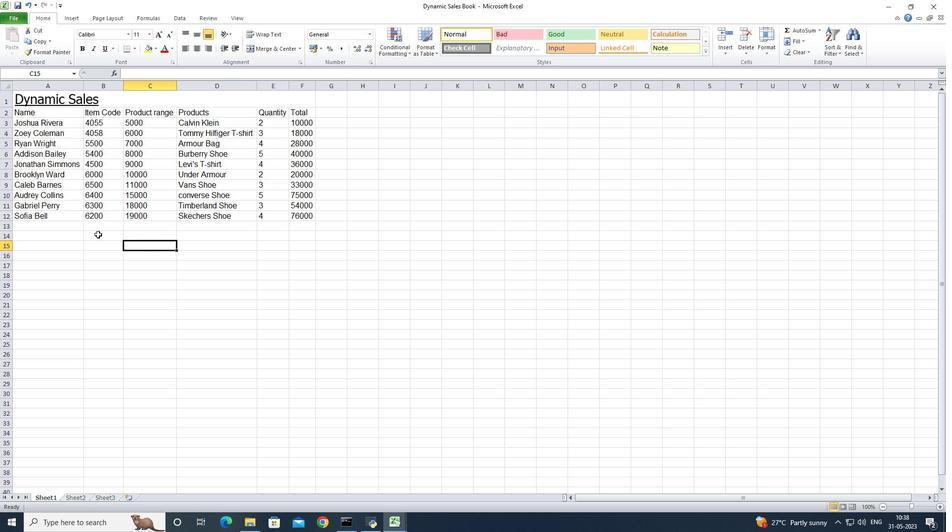 
Action: Mouse pressed left at (97, 235)
Screenshot: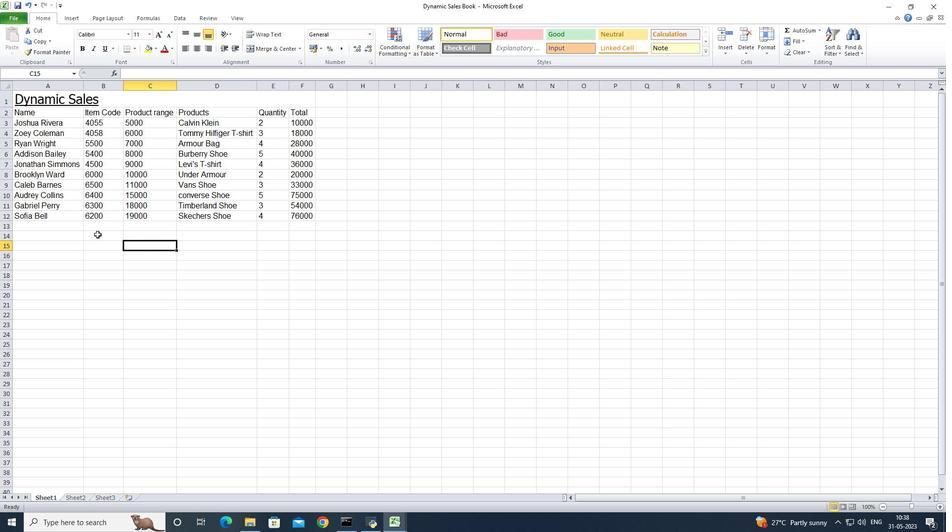 
Action: Mouse moved to (198, 272)
Screenshot: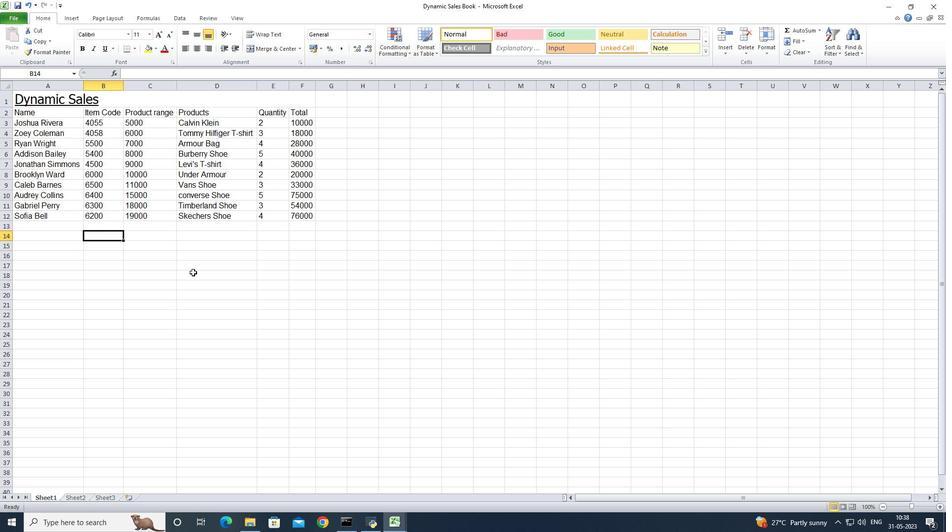 
Action: Key pressed ctrl+S
Screenshot: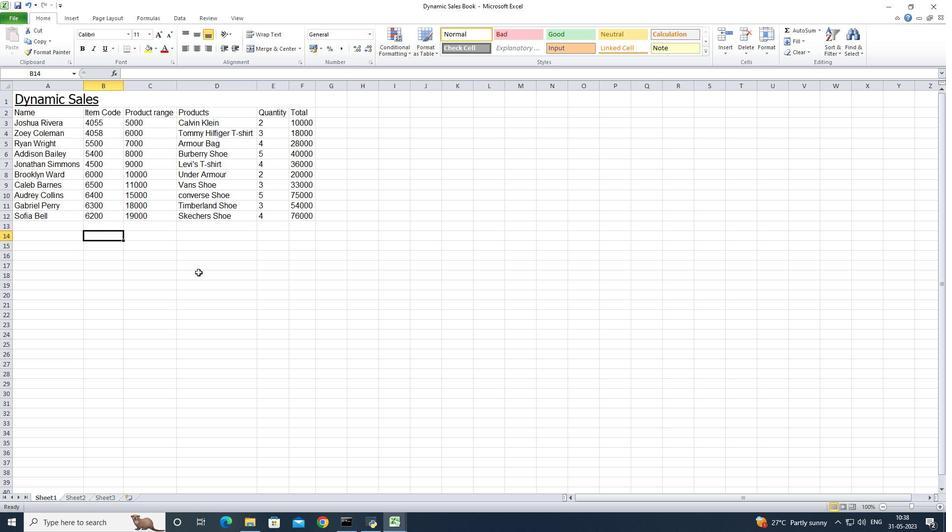 
Action: Mouse moved to (145, 146)
Screenshot: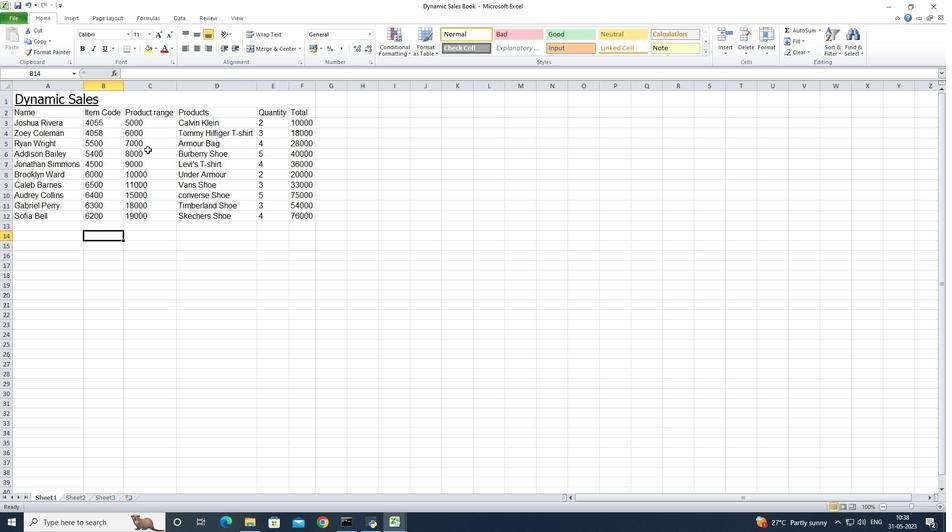 
